Task: Open Card CrossFit Review in Board Business Process Standardization to Workspace Enterprise Resource Planning Software and add a team member Softage.1@softage.net, a label Yellow, a checklist Financial Planning, an attachment from your onedrive, a color Yellow and finally, add a card description 'Plan and execute company team-building conference with team-building games' and a comment 'This task presents an opportunity to demonstrate our creativity and innovation, exploring new ideas and approaches.'. Add a start date 'Jan 05, 1900' with a due date 'Jan 12, 1900'
Action: Mouse moved to (89, 337)
Screenshot: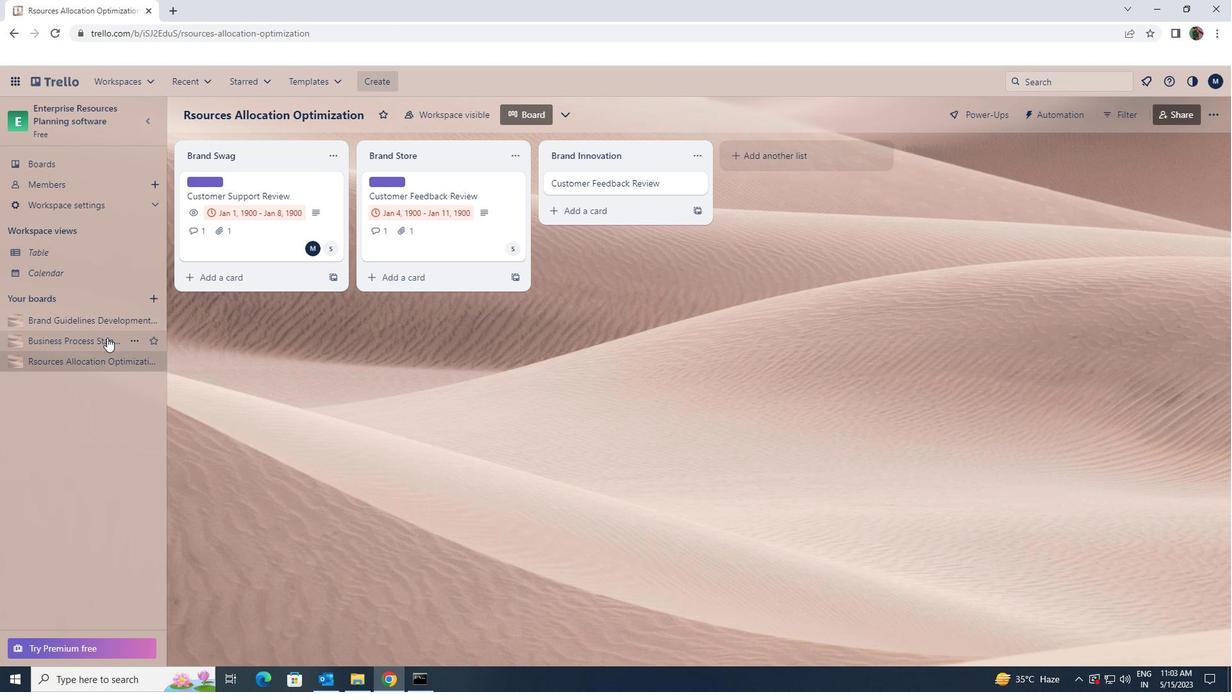 
Action: Mouse pressed left at (89, 337)
Screenshot: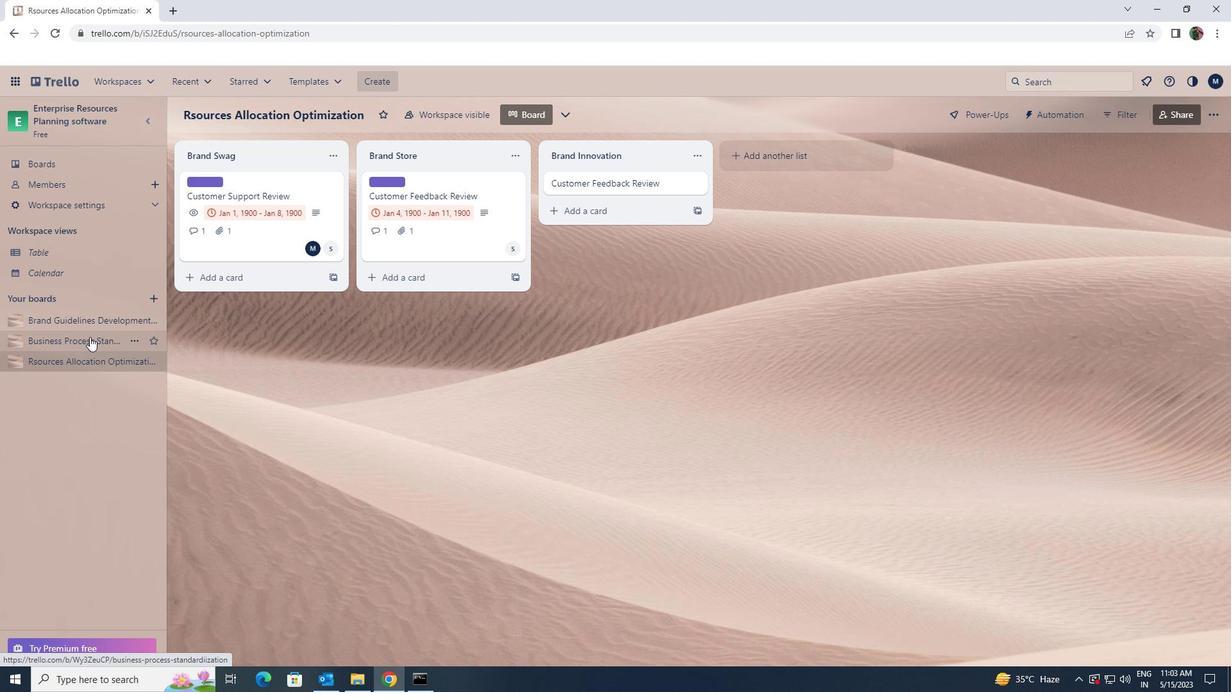 
Action: Mouse moved to (418, 189)
Screenshot: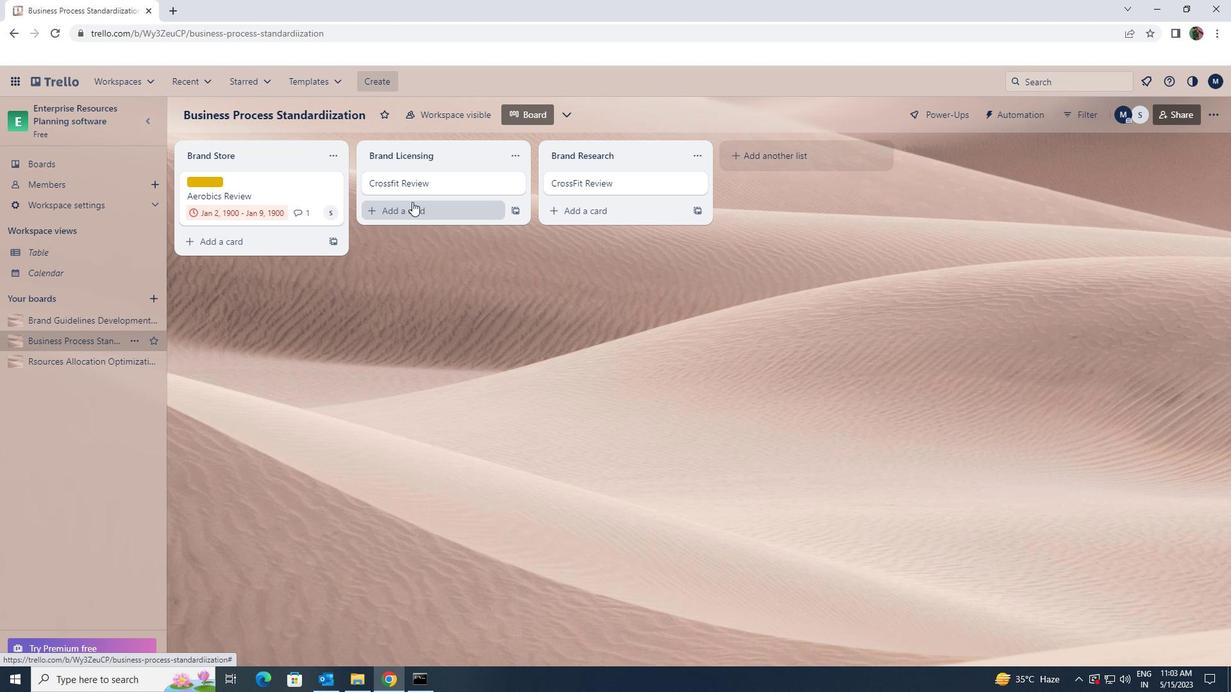 
Action: Mouse pressed left at (418, 189)
Screenshot: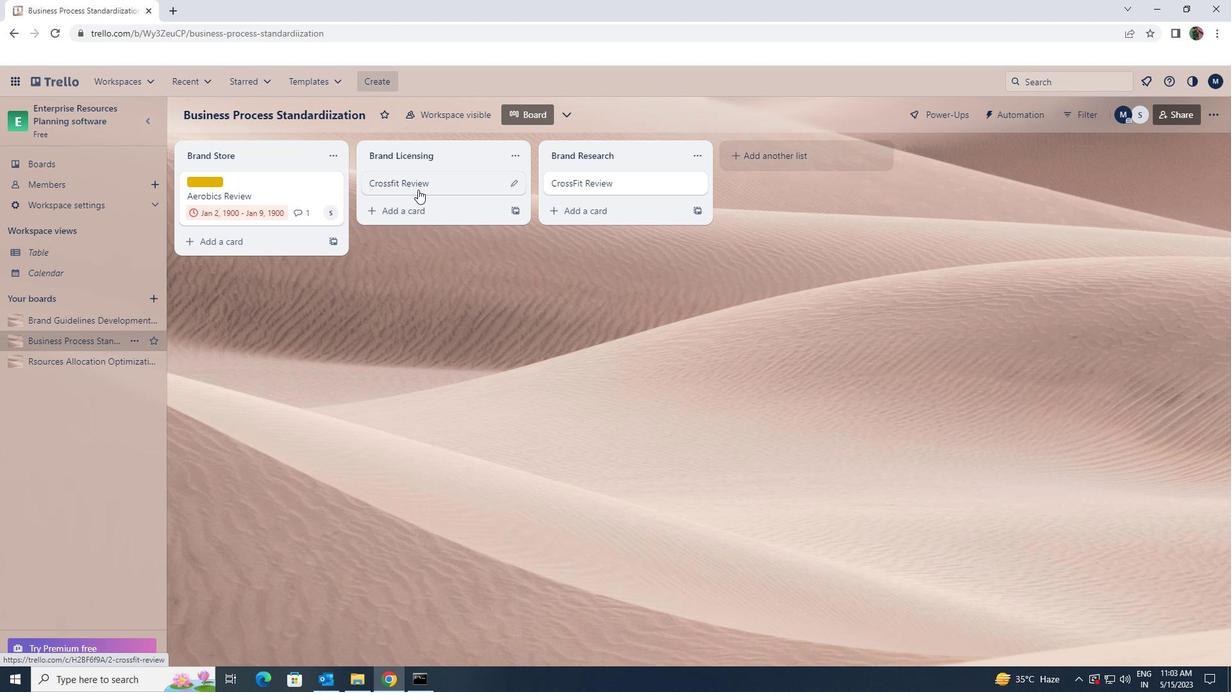 
Action: Mouse moved to (758, 183)
Screenshot: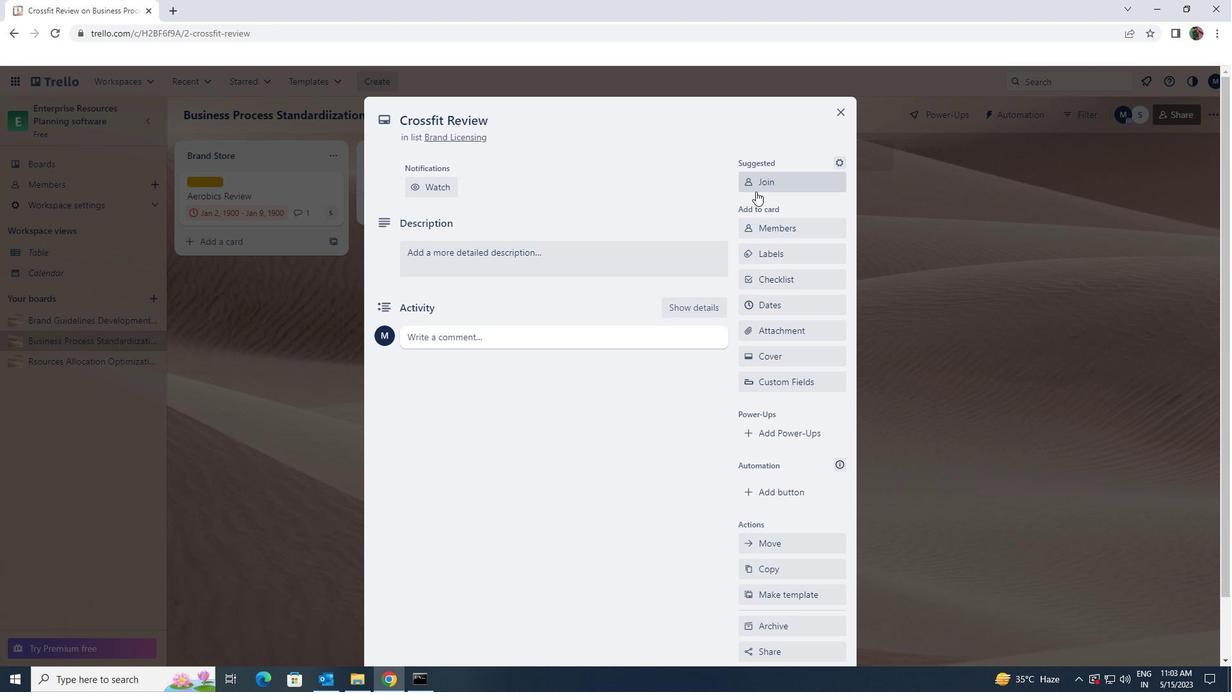 
Action: Mouse pressed left at (758, 183)
Screenshot: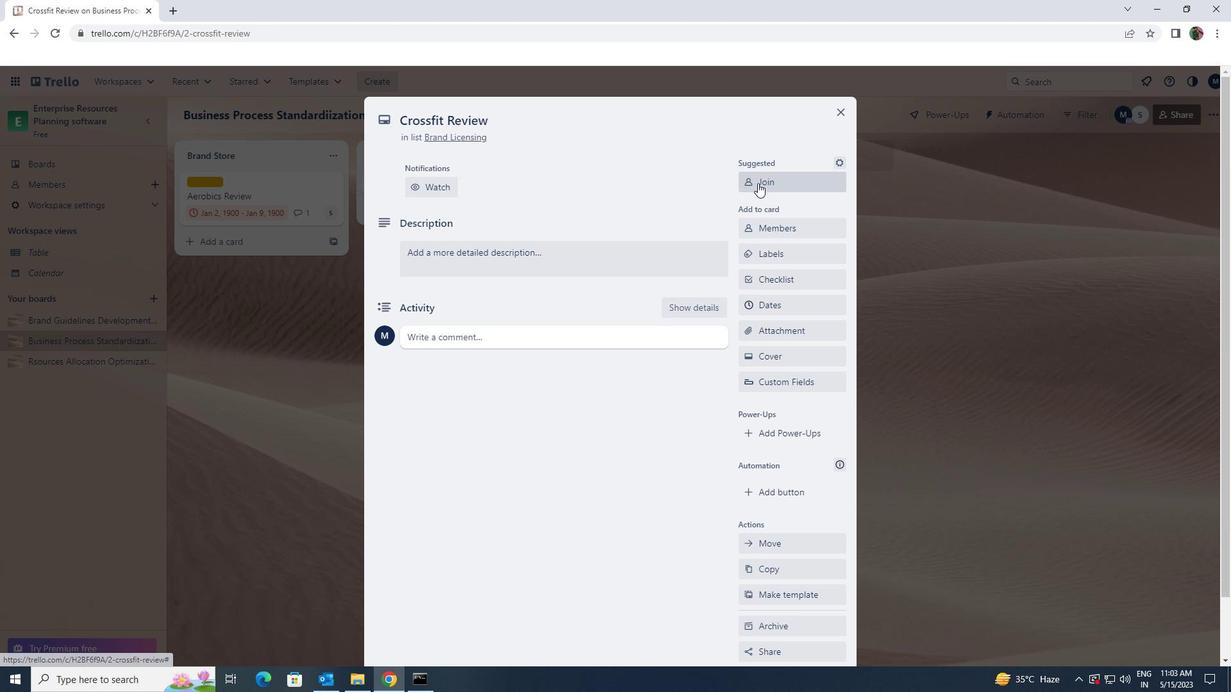 
Action: Mouse pressed left at (758, 183)
Screenshot: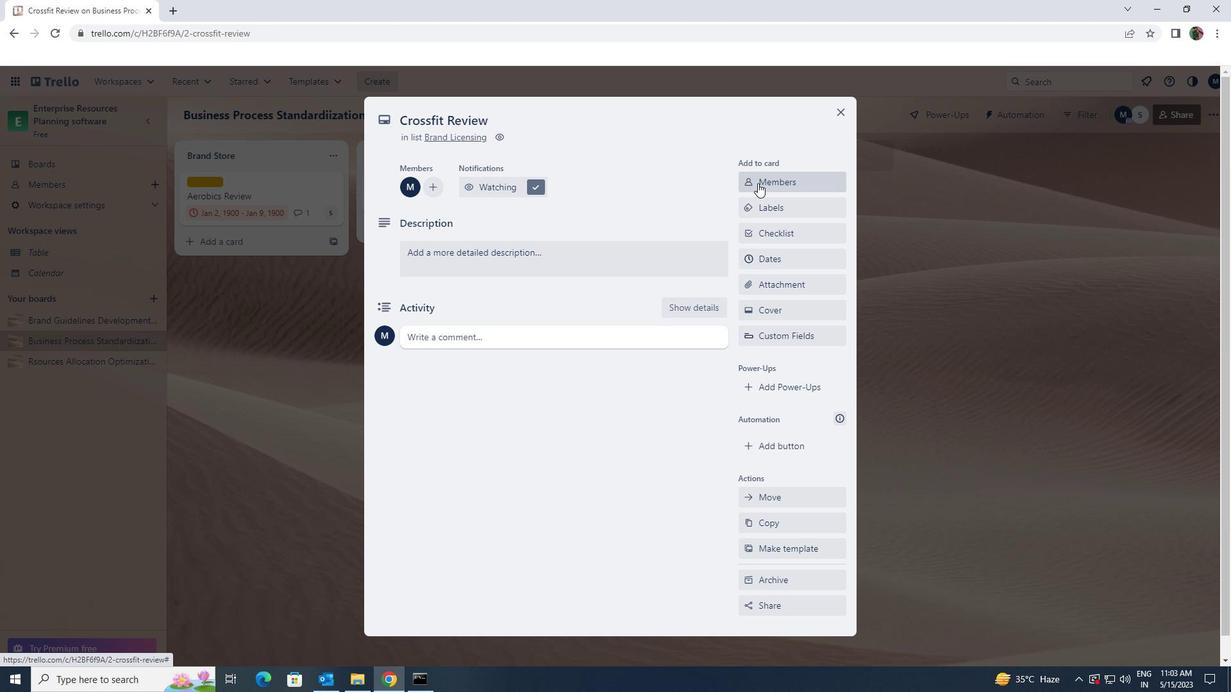 
Action: Key pressed softage.
Screenshot: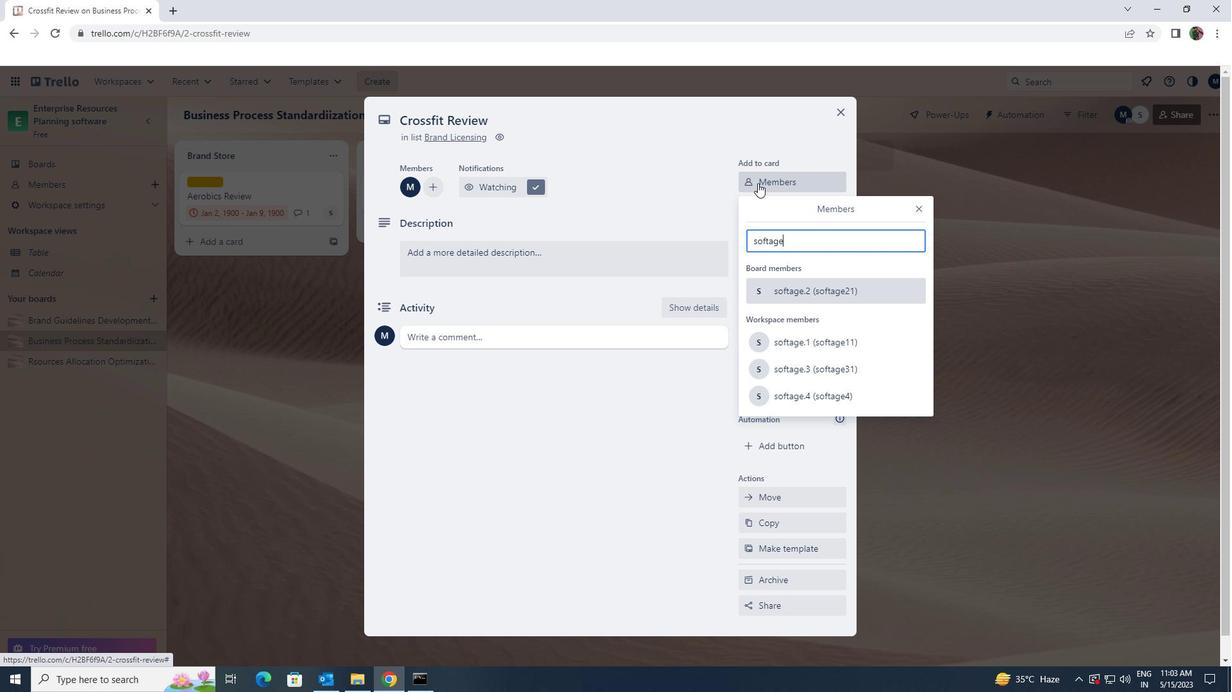 
Action: Mouse moved to (758, 182)
Screenshot: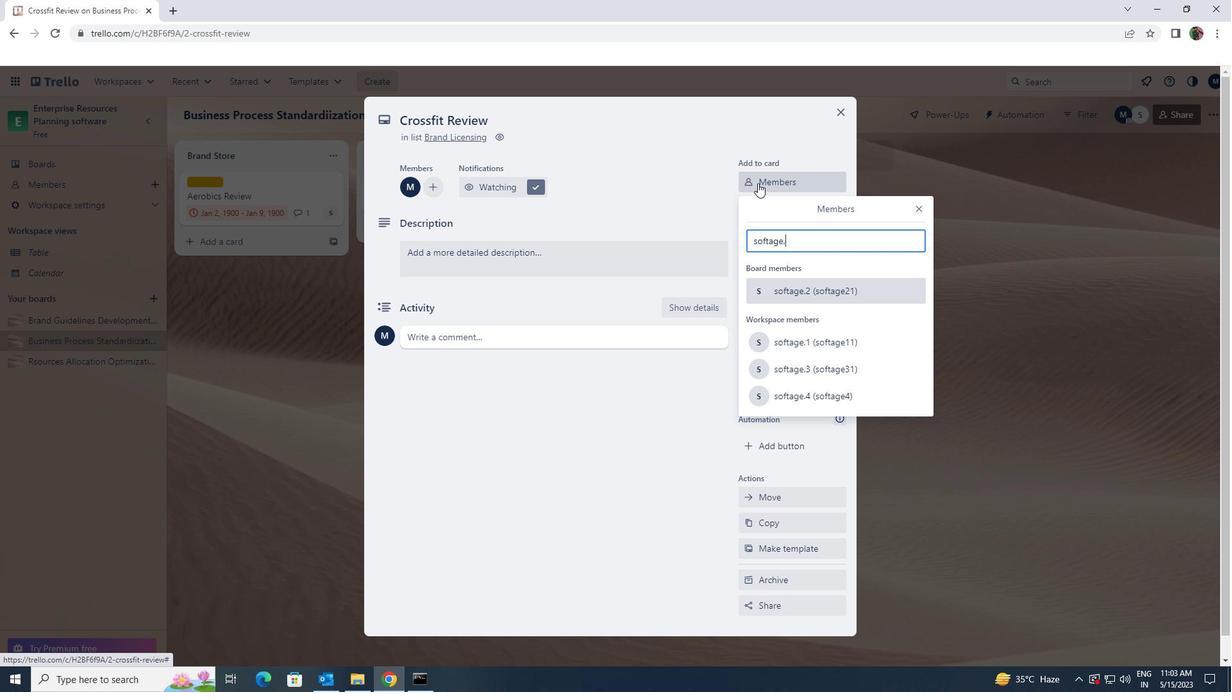 
Action: Key pressed 1<Key.shift>@SOFTAGE.NET
Screenshot: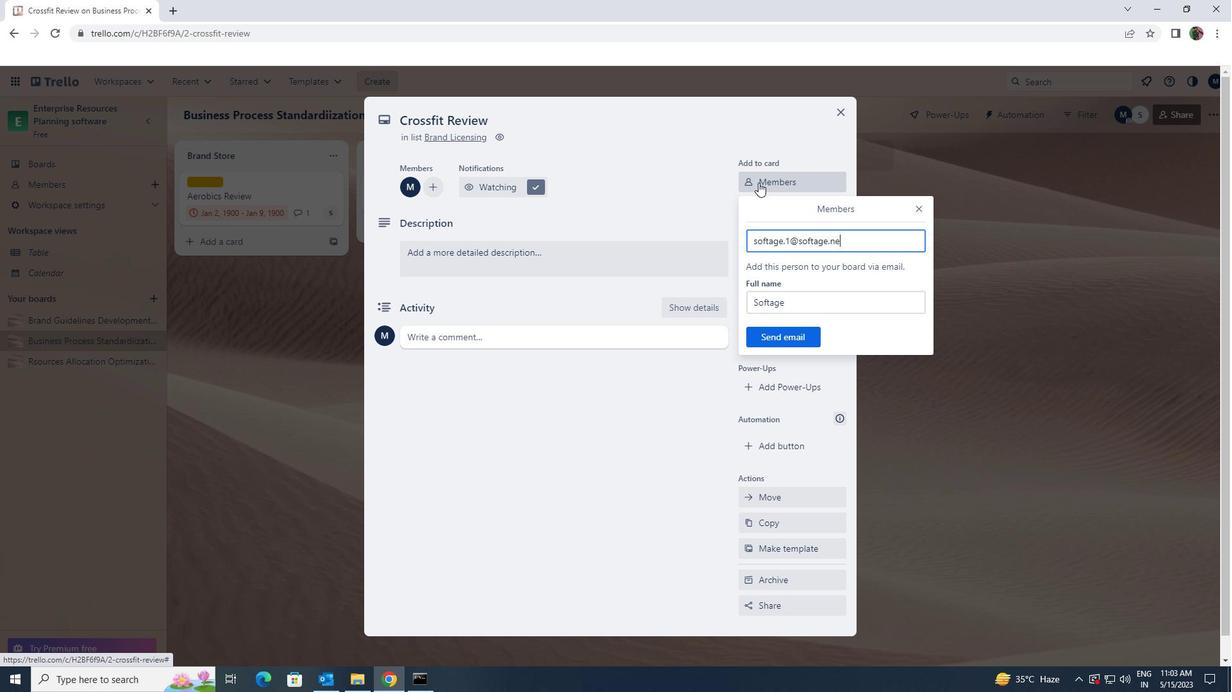 
Action: Mouse moved to (783, 341)
Screenshot: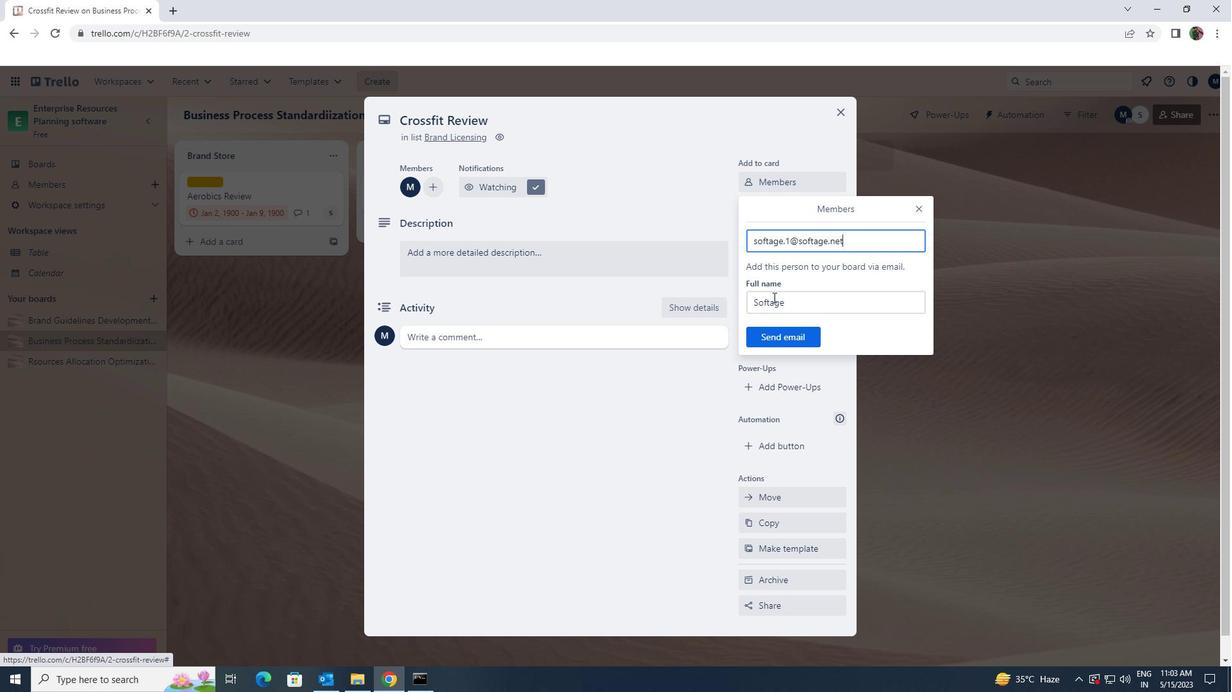 
Action: Mouse pressed left at (783, 341)
Screenshot: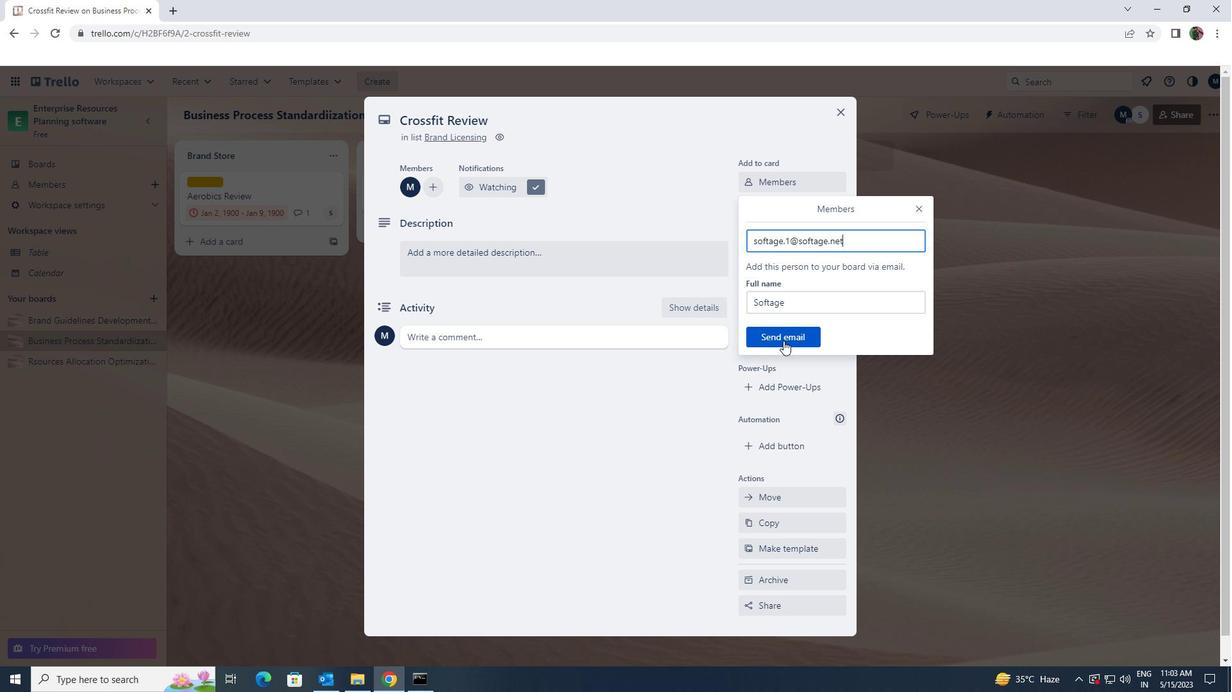 
Action: Mouse moved to (769, 213)
Screenshot: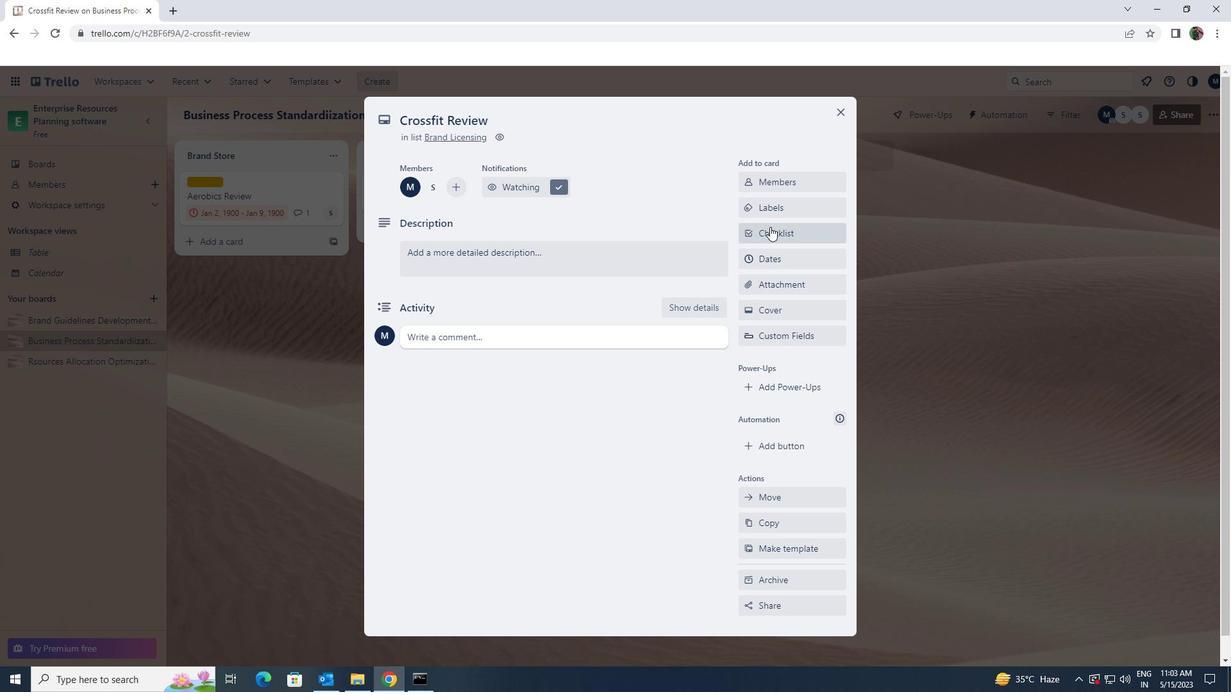 
Action: Mouse pressed left at (769, 213)
Screenshot: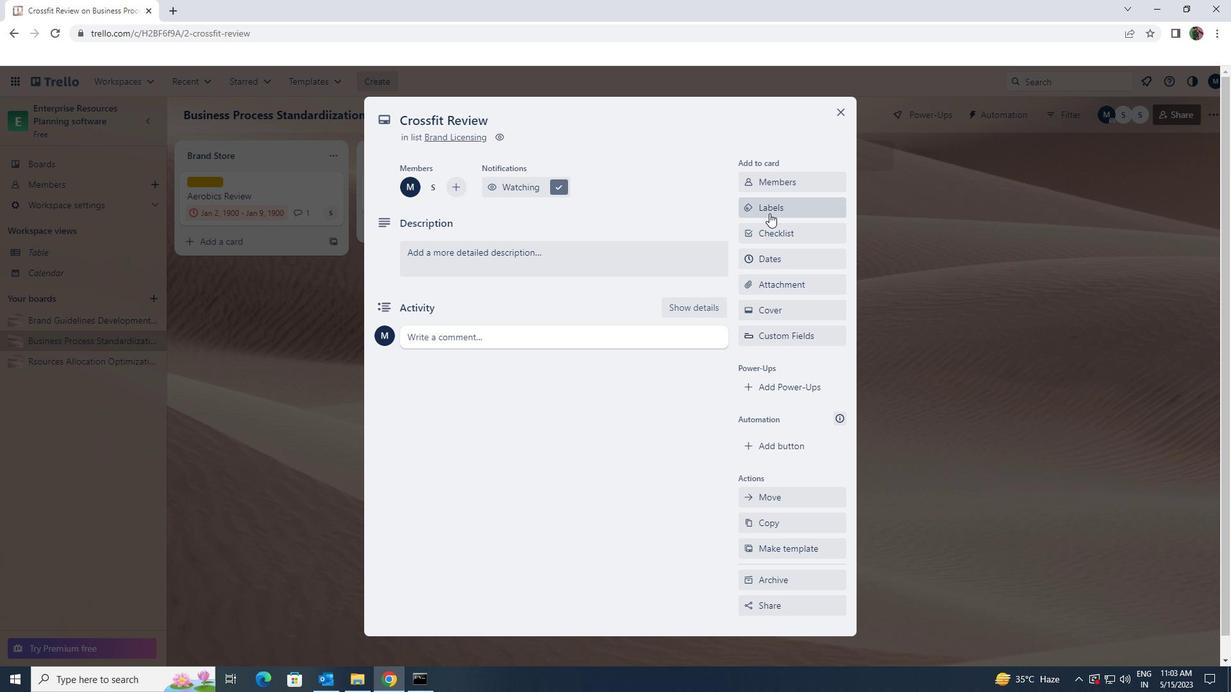 
Action: Mouse moved to (816, 458)
Screenshot: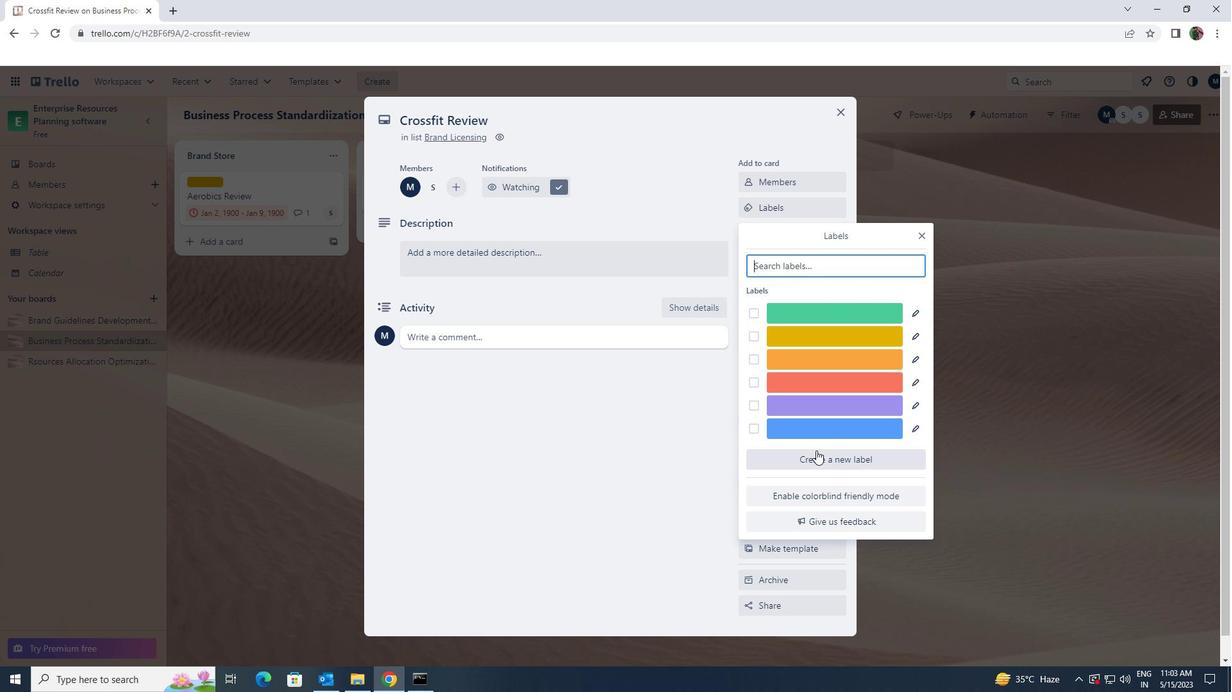 
Action: Mouse pressed left at (816, 458)
Screenshot: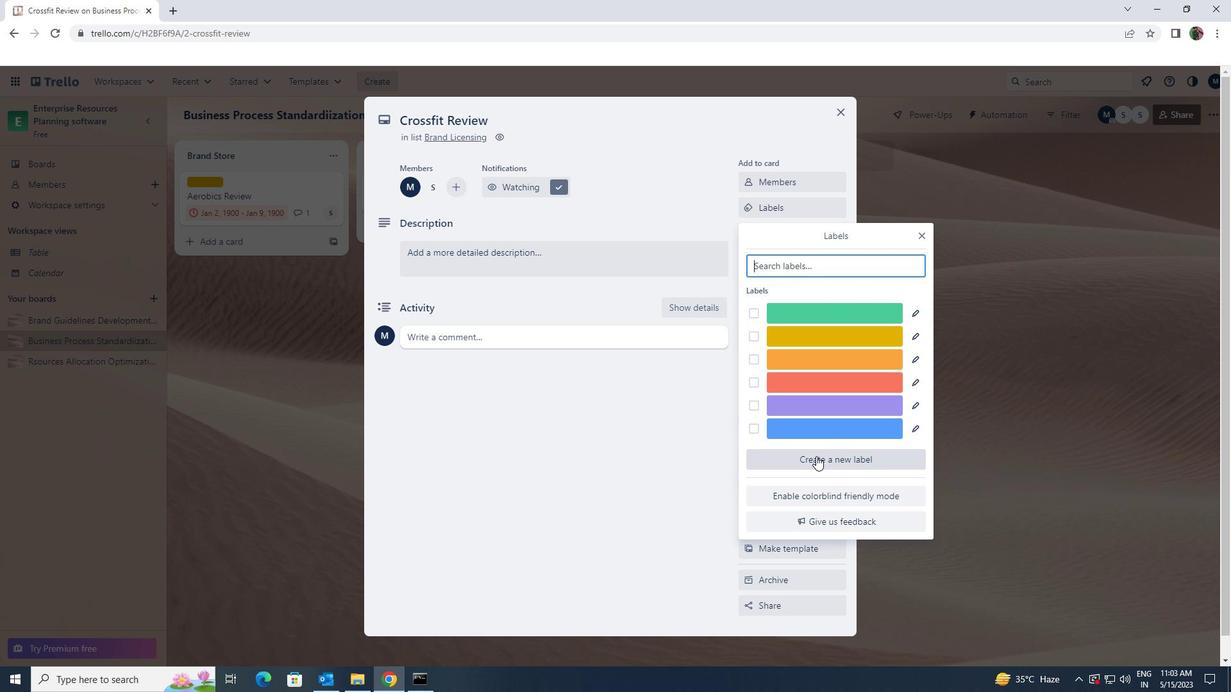 
Action: Mouse moved to (812, 418)
Screenshot: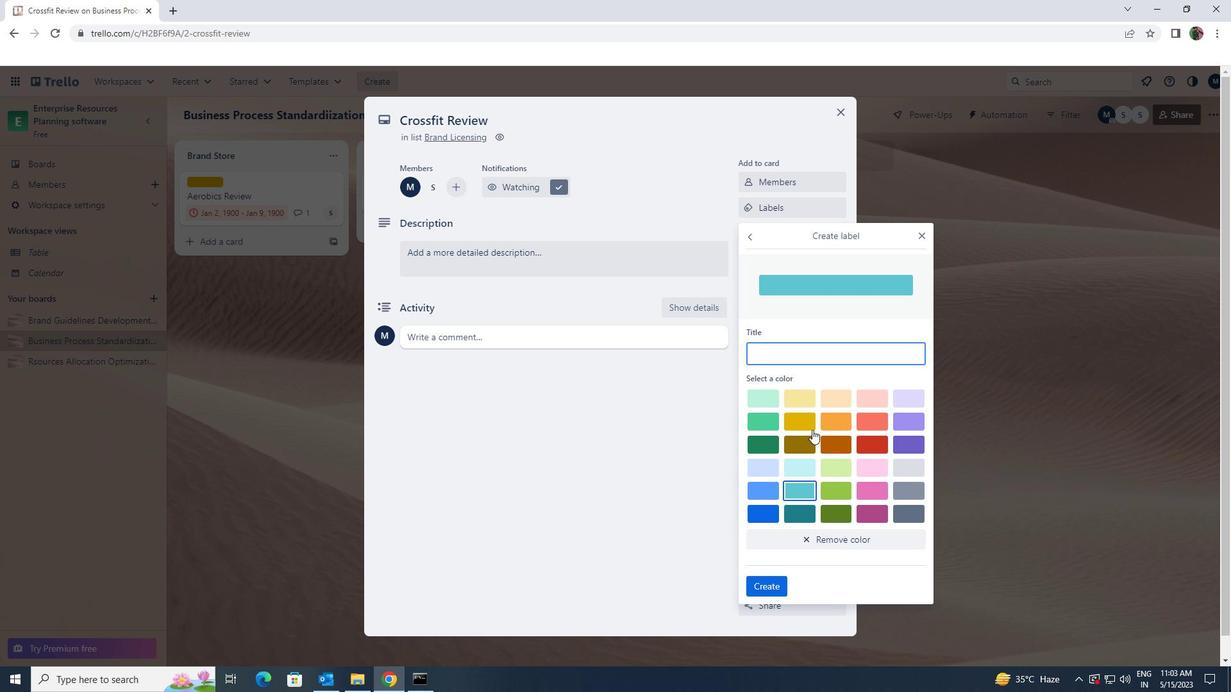 
Action: Mouse pressed left at (812, 418)
Screenshot: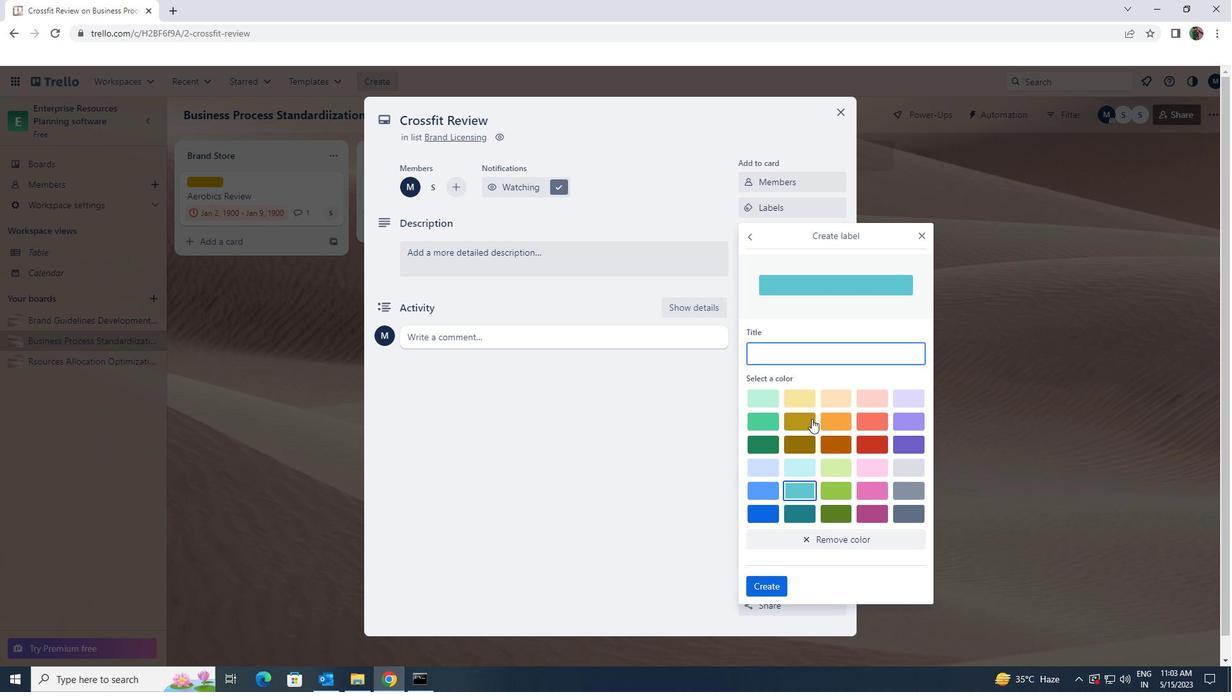 
Action: Mouse moved to (781, 586)
Screenshot: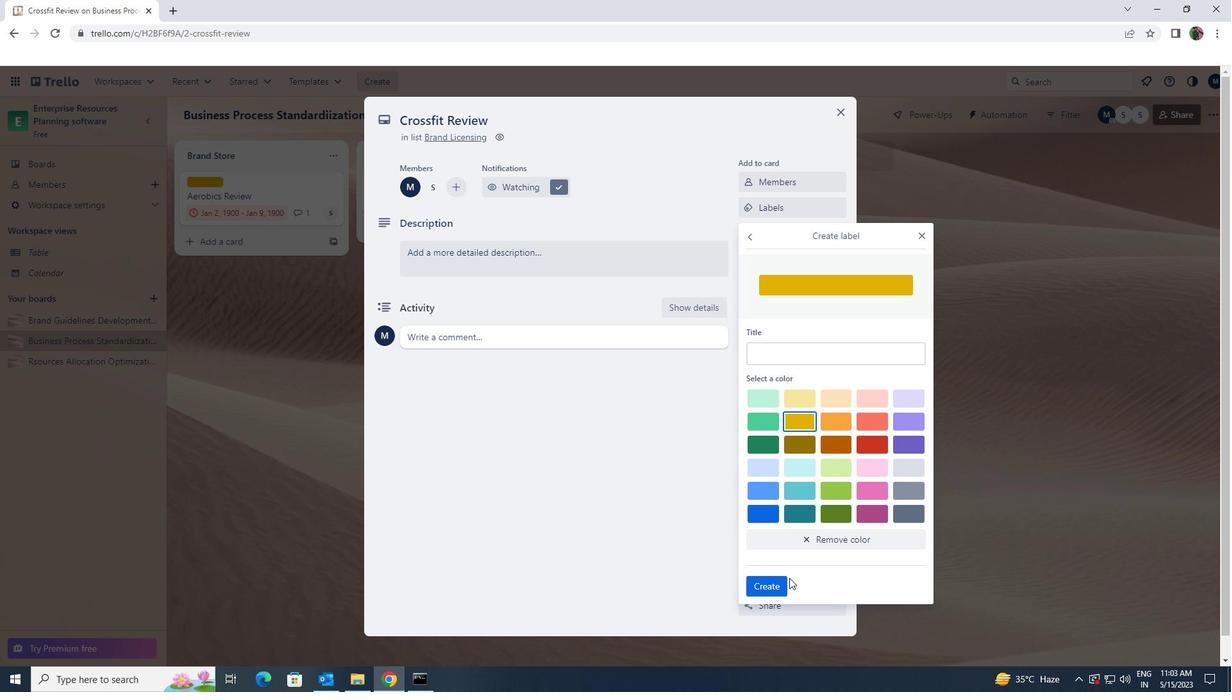 
Action: Mouse pressed left at (781, 586)
Screenshot: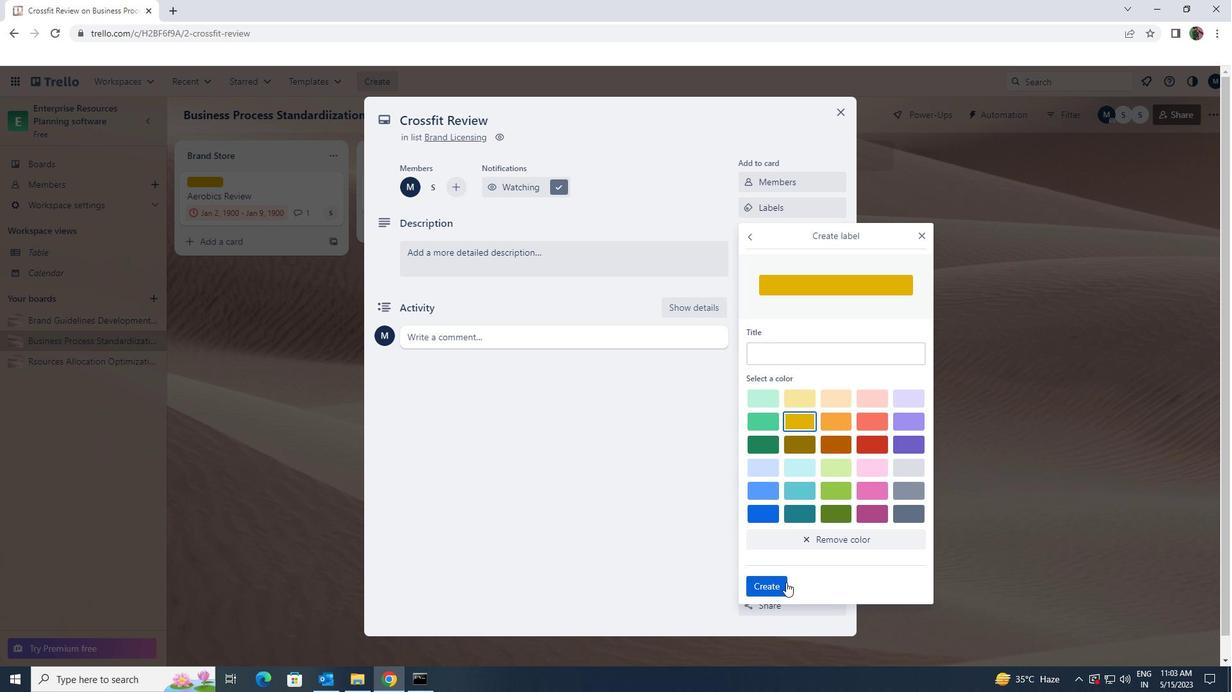 
Action: Mouse moved to (922, 234)
Screenshot: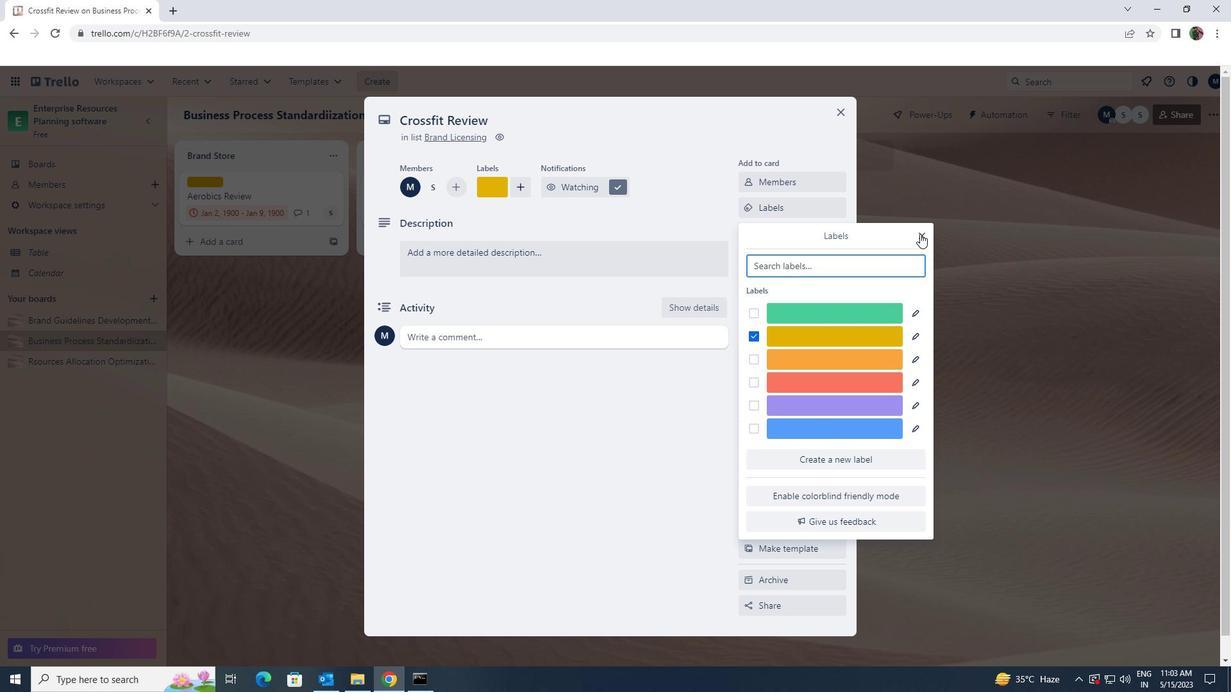 
Action: Mouse pressed left at (922, 234)
Screenshot: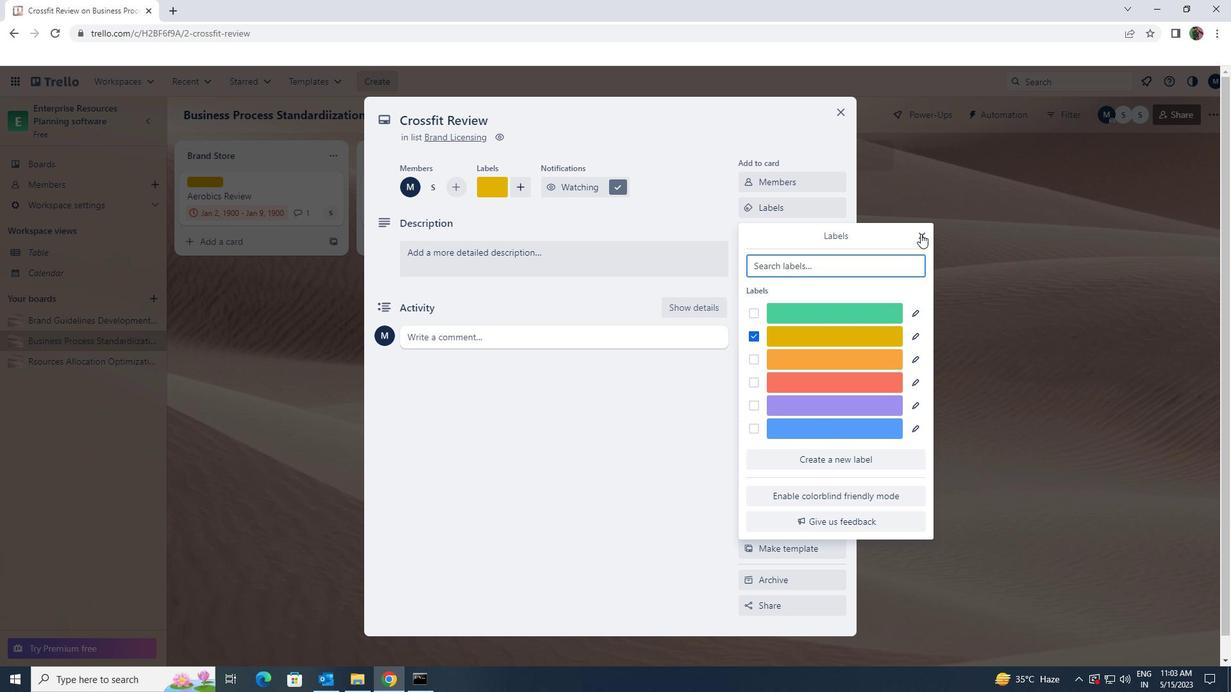 
Action: Mouse moved to (819, 235)
Screenshot: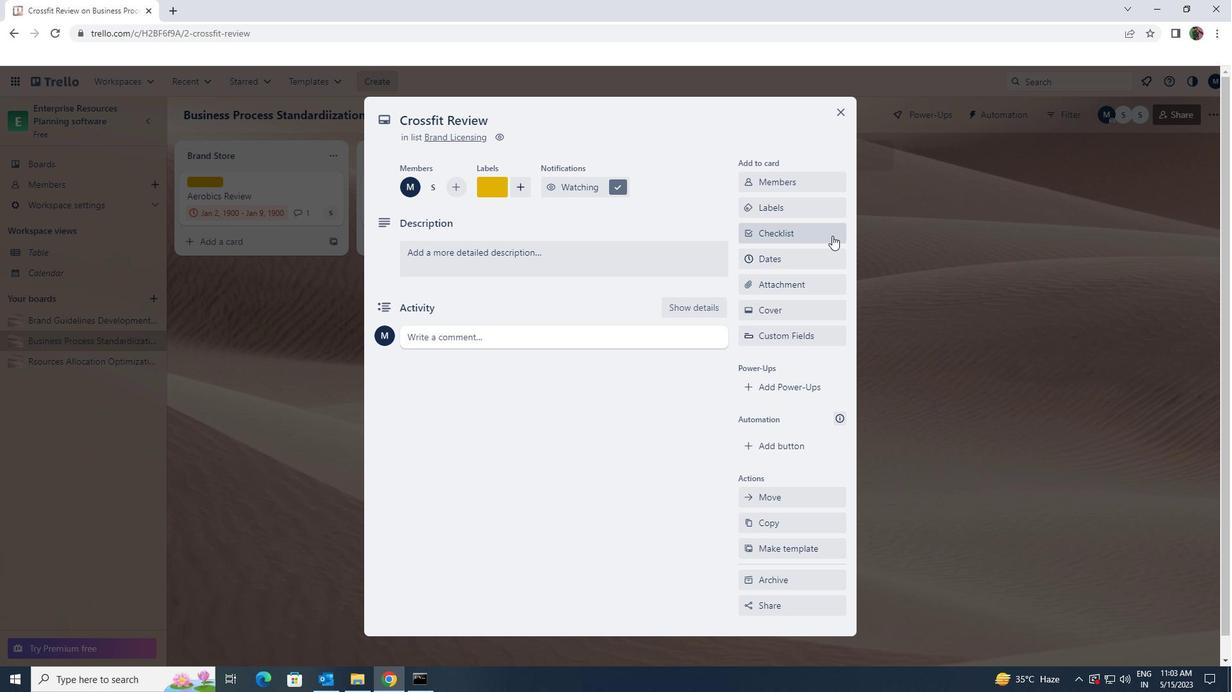 
Action: Mouse pressed left at (819, 235)
Screenshot: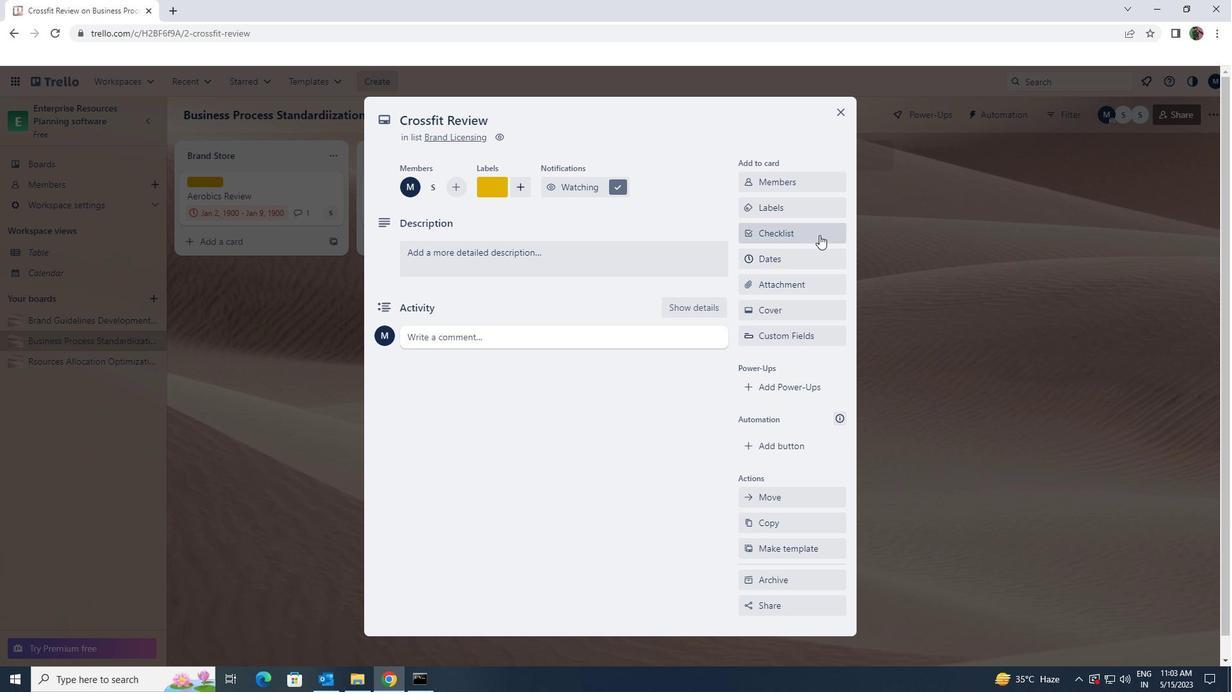 
Action: Key pressed <Key.shift>FINANCIAL<Key.space><Key.shift>PLANNING
Screenshot: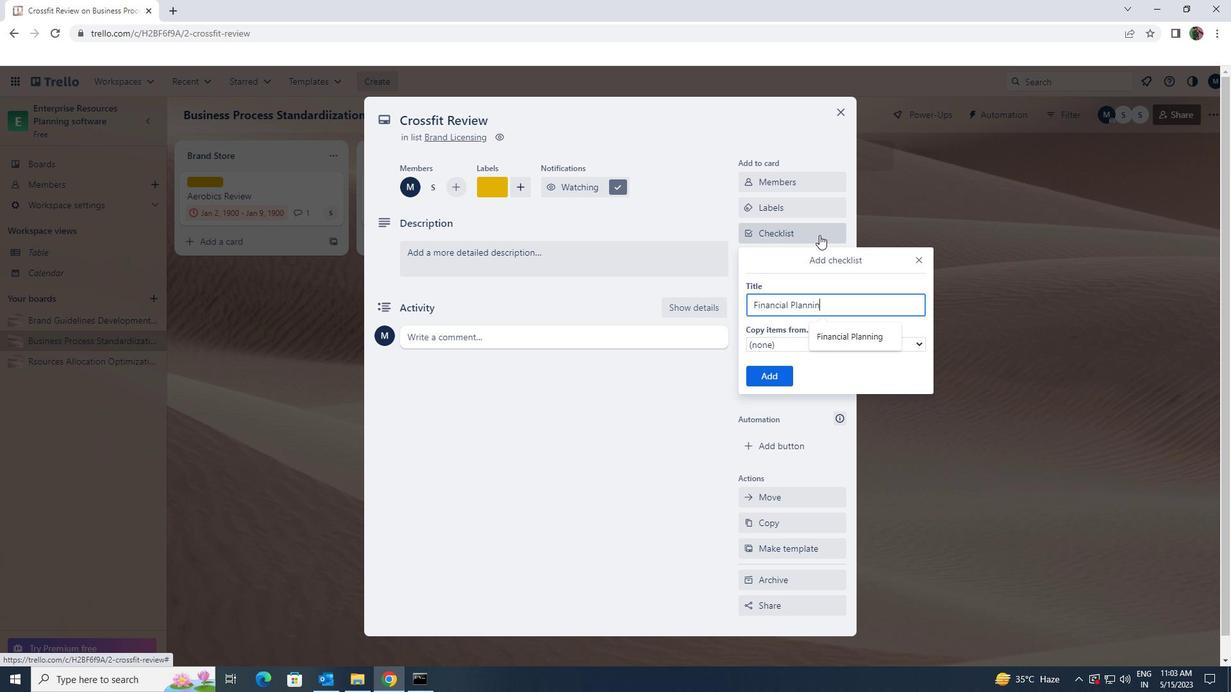
Action: Mouse moved to (774, 379)
Screenshot: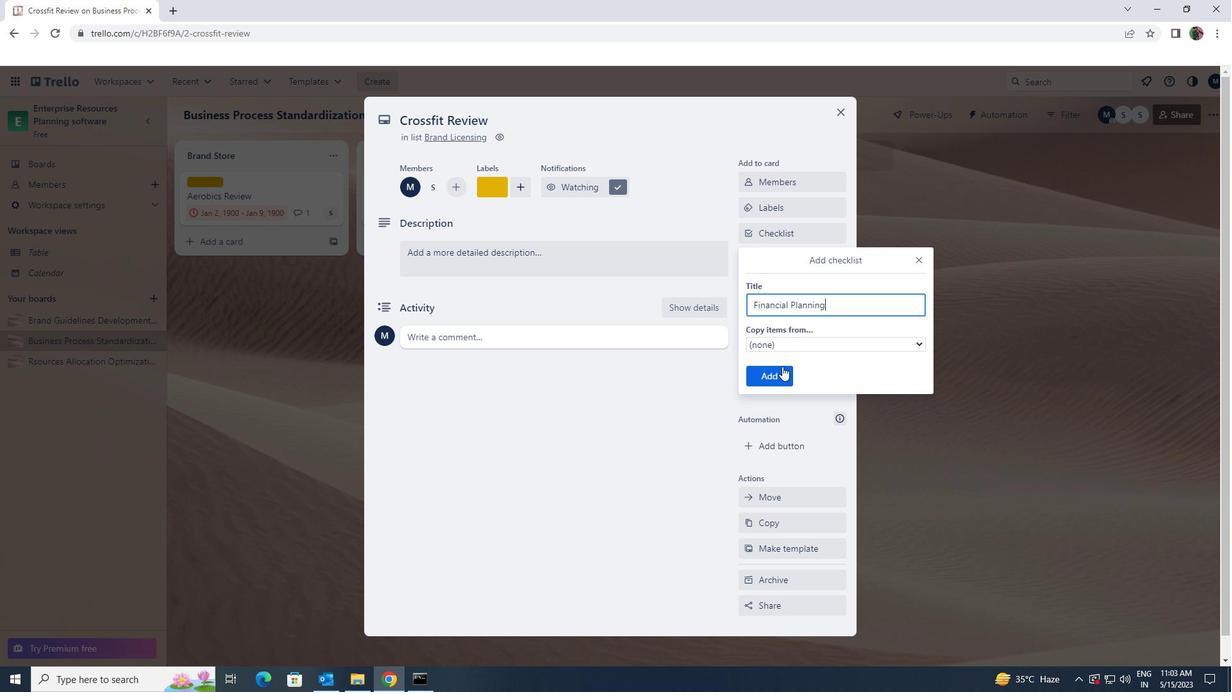 
Action: Mouse pressed left at (774, 379)
Screenshot: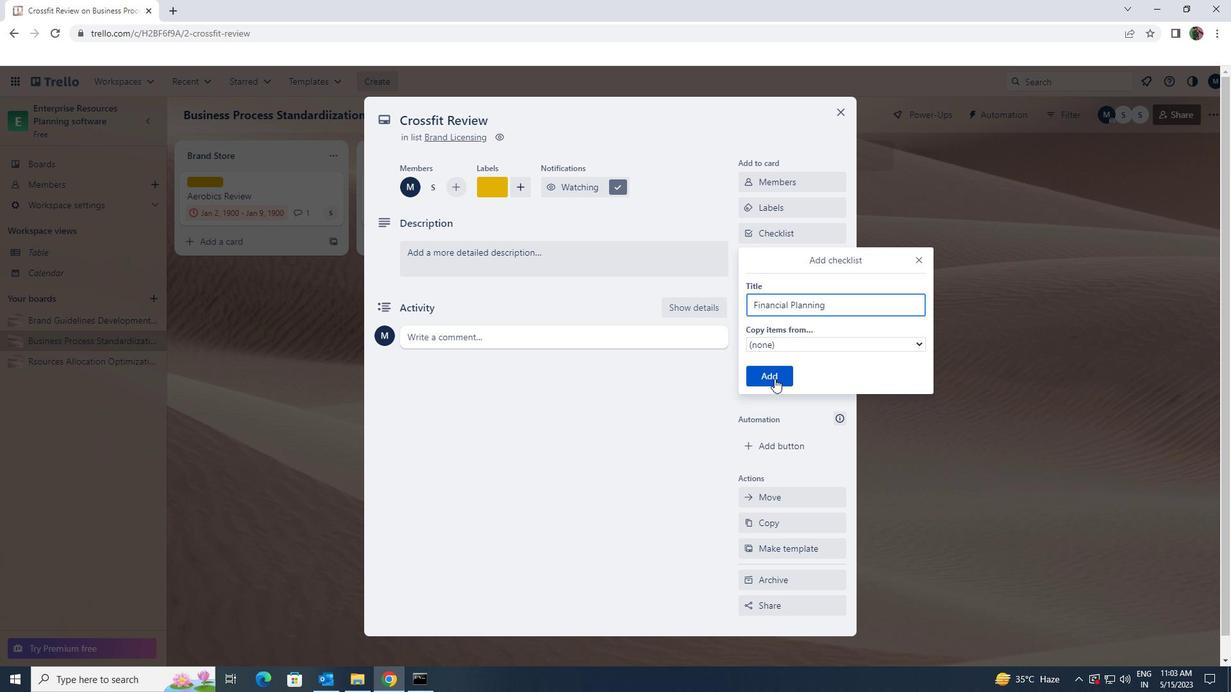 
Action: Mouse moved to (806, 291)
Screenshot: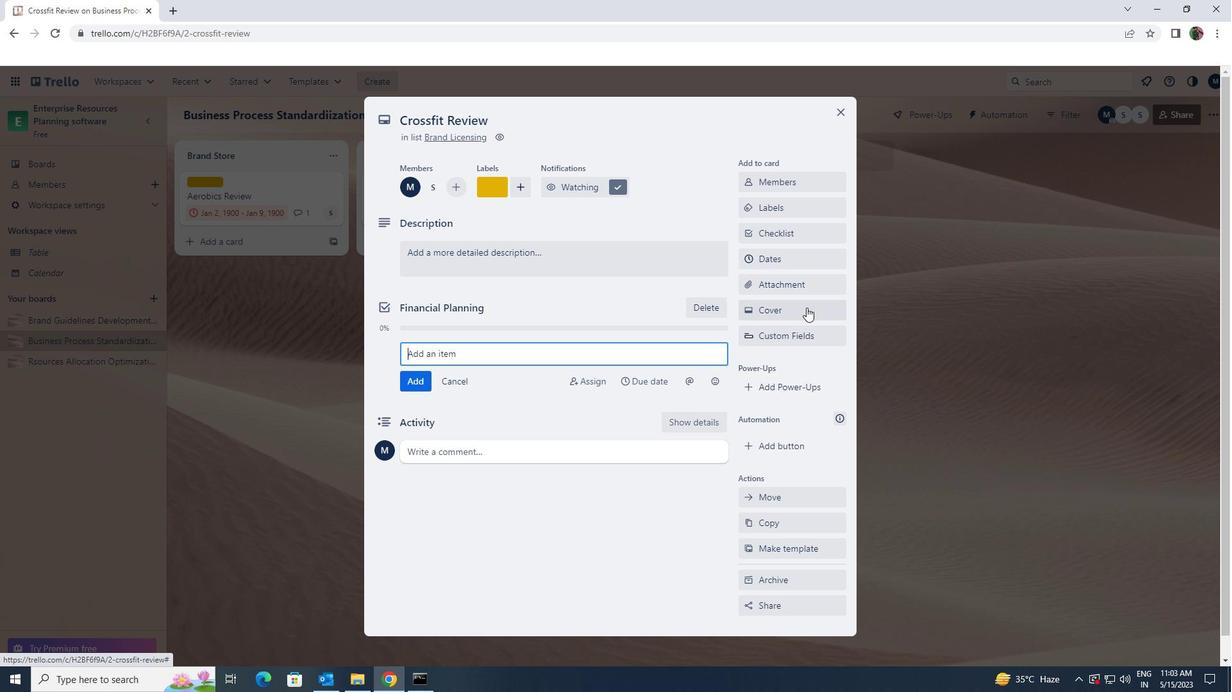
Action: Mouse pressed left at (806, 291)
Screenshot: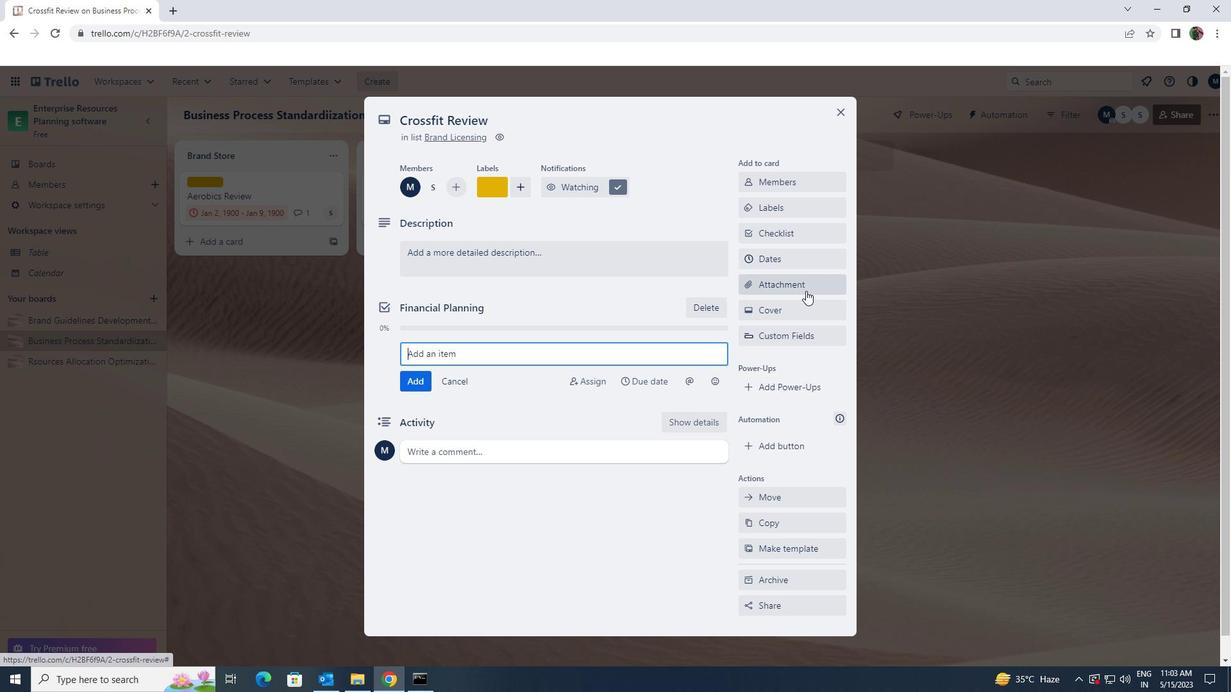 
Action: Mouse moved to (778, 375)
Screenshot: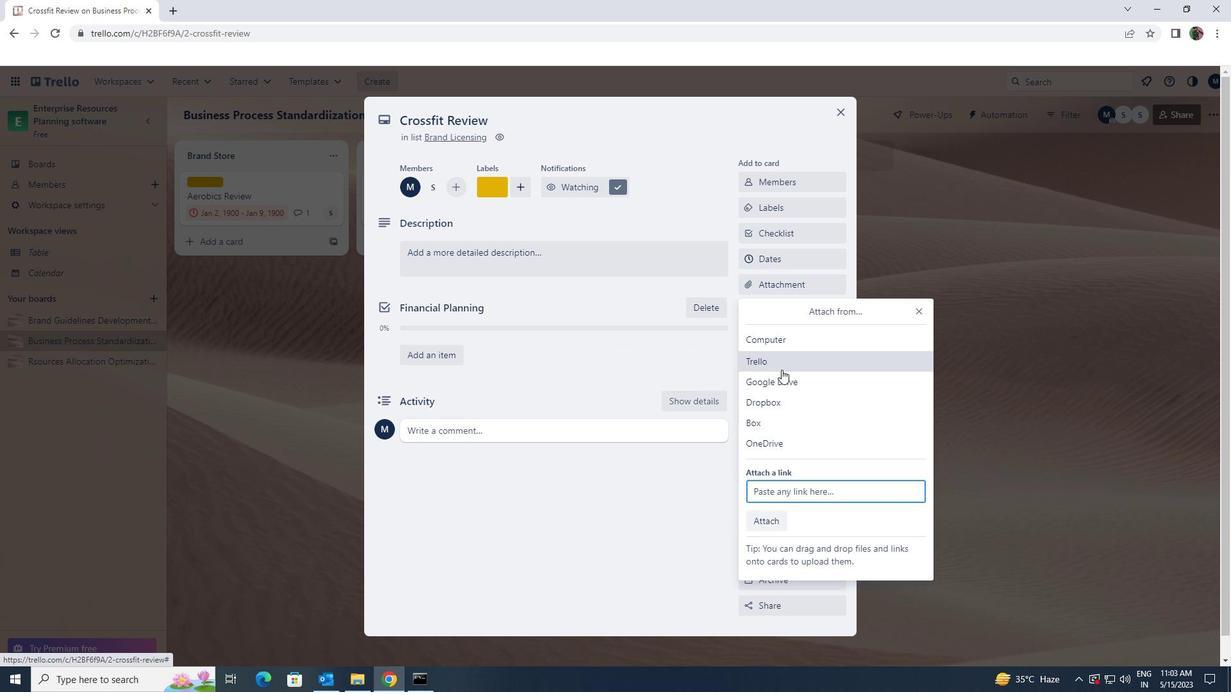 
Action: Mouse pressed left at (778, 375)
Screenshot: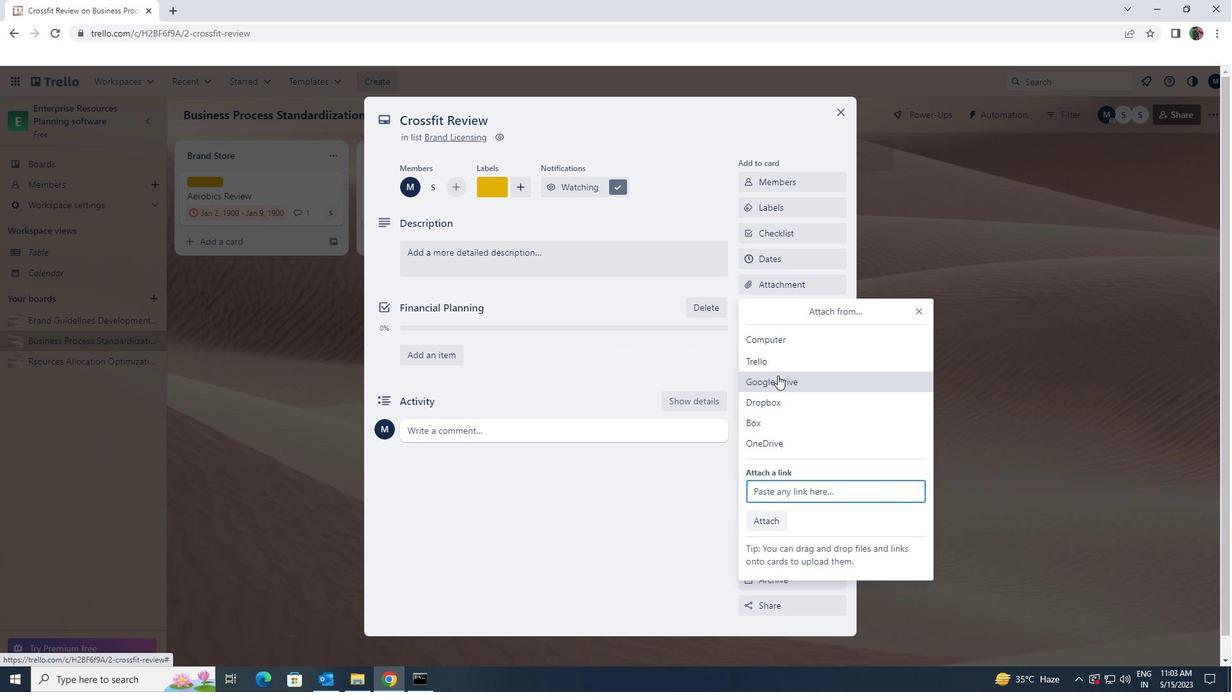 
Action: Mouse moved to (628, 472)
Screenshot: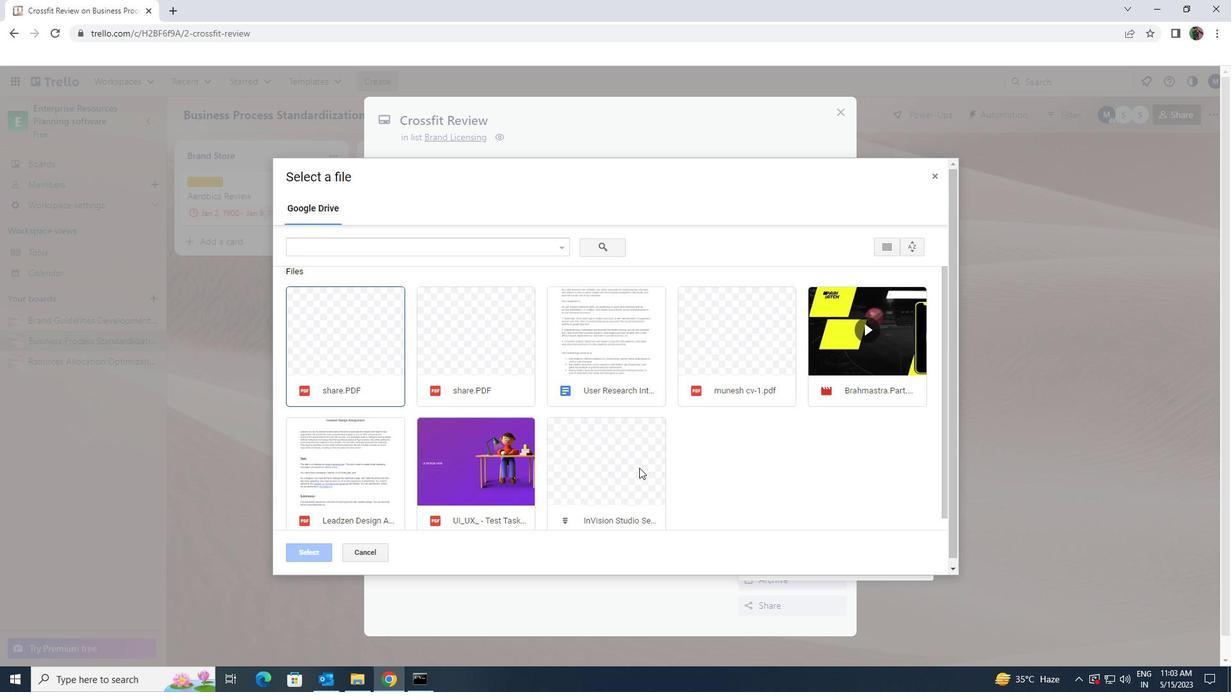
Action: Mouse pressed left at (628, 472)
Screenshot: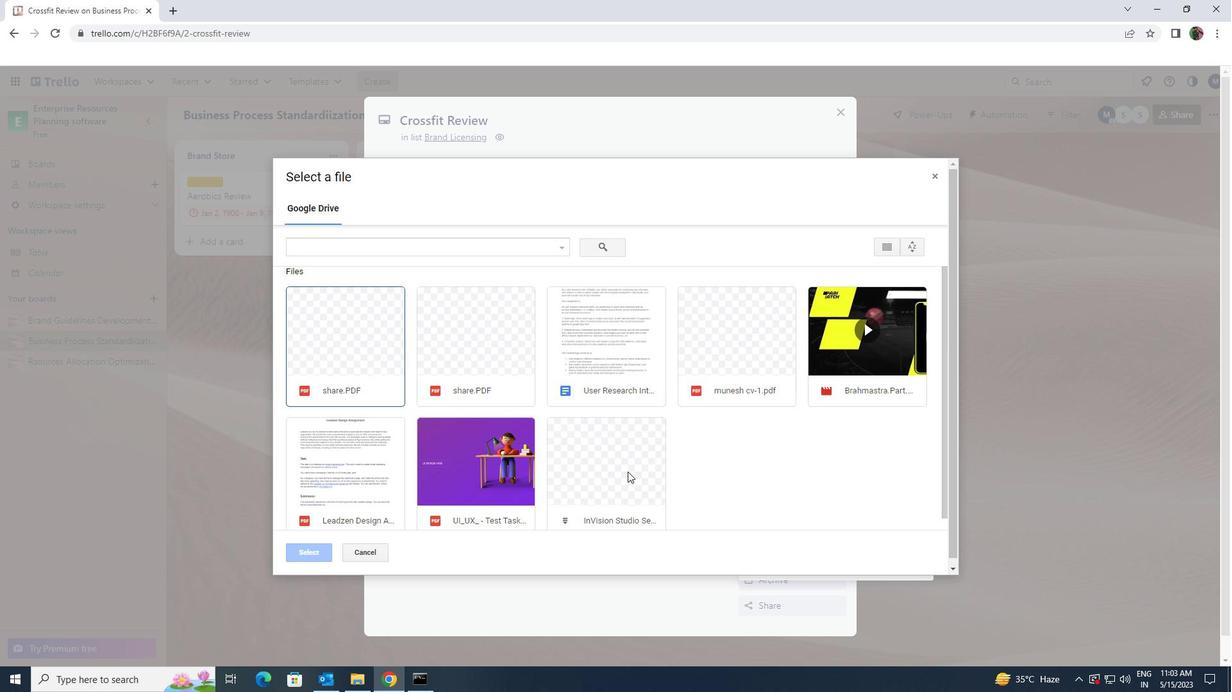 
Action: Mouse moved to (321, 556)
Screenshot: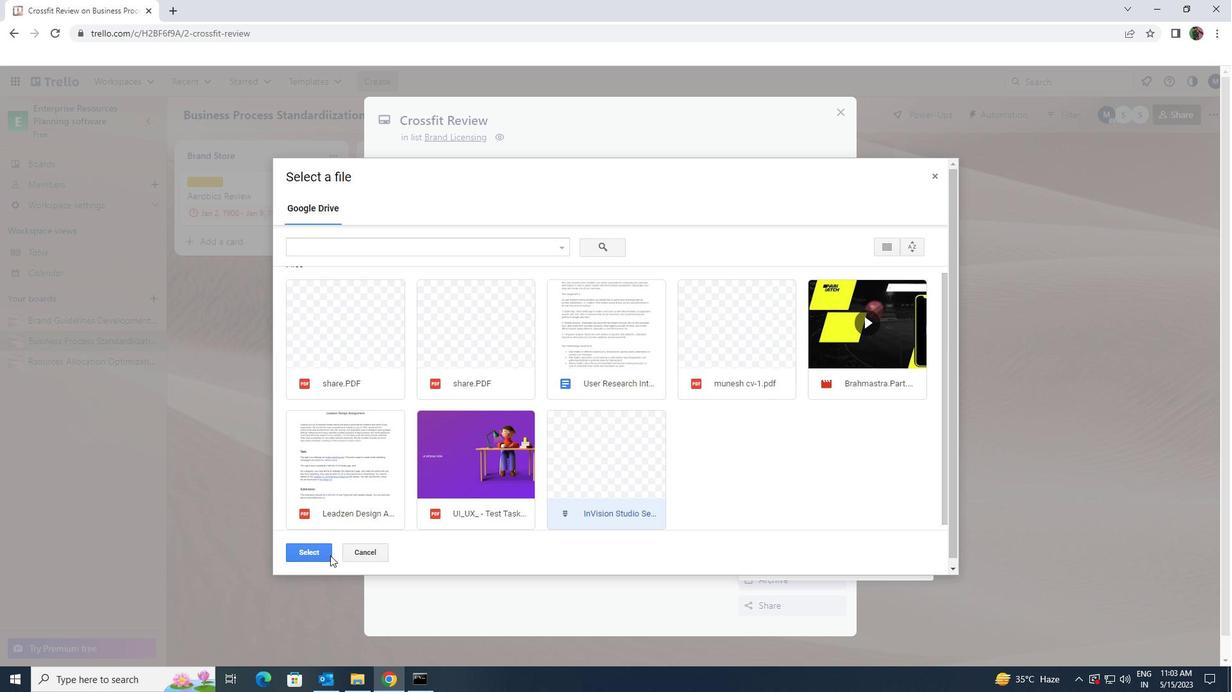 
Action: Mouse pressed left at (321, 556)
Screenshot: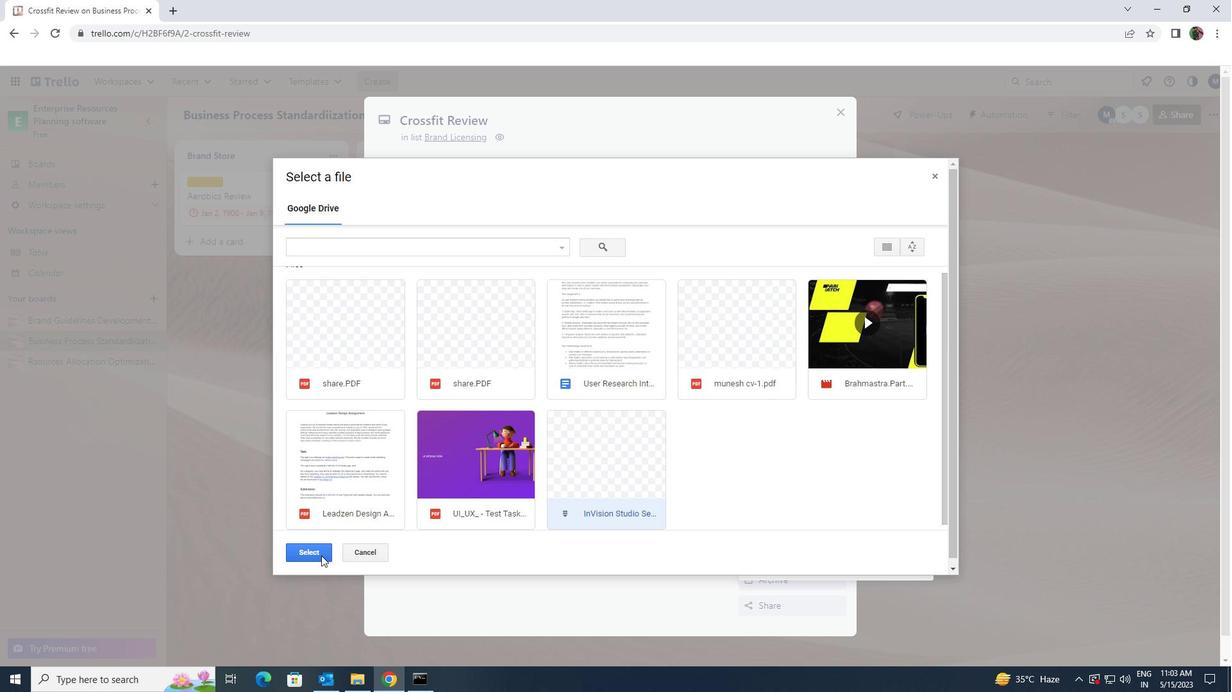 
Action: Mouse moved to (509, 270)
Screenshot: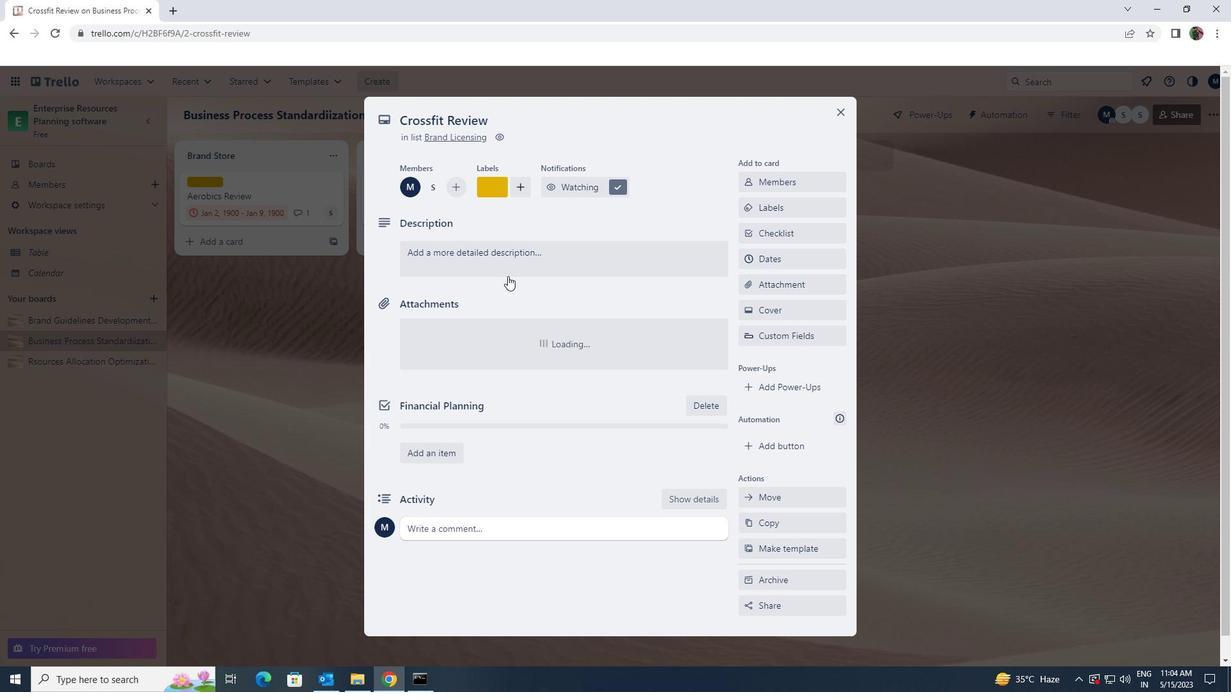 
Action: Mouse pressed left at (509, 270)
Screenshot: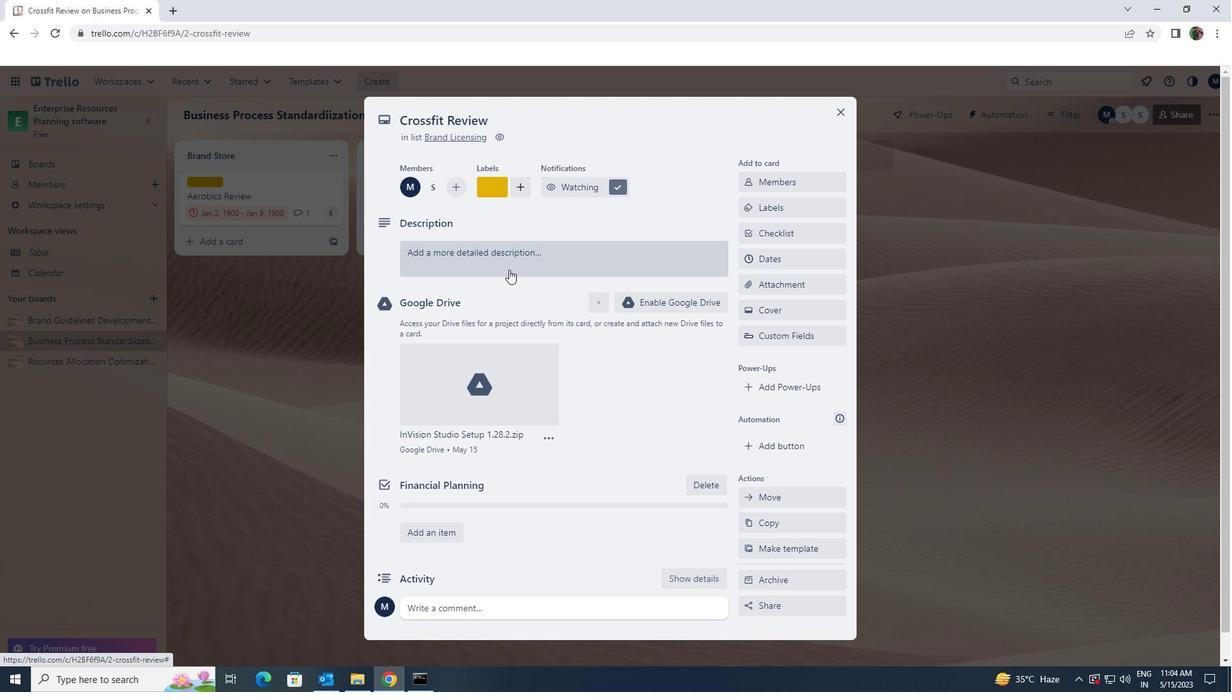 
Action: Key pressed <Key.shift>PLAN<Key.space>AND<Key.space>EXECUTE<Key.space><Key.shift>COMPANU<Key.backspace>Y<Key.space><Key.shift>TEAM<Key.space>B<Key.shift>UIL<Key.backspace><Key.backspace><Key.backspace>UILDING<Key.space><Key.shift>CONFERENCE<Key.space><Key.shift><Key.shift><Key.shift><Key.shift><Key.shift><Key.shift><Key.shift><Key.shift><Key.shift><Key.shift><Key.shift><Key.shift><Key.shift><Key.shift><Key.shift><Key.shift><Key.shift><Key.shift><Key.shift><Key.shift><Key.shift><Key.shift><Key.shift><Key.shift><Key.shift><Key.shift><Key.shift>WITH<Key.space><Key.shift>TEAM<Key.space>BI<Key.backspace>UILDING<Key.space>GAMES
Screenshot: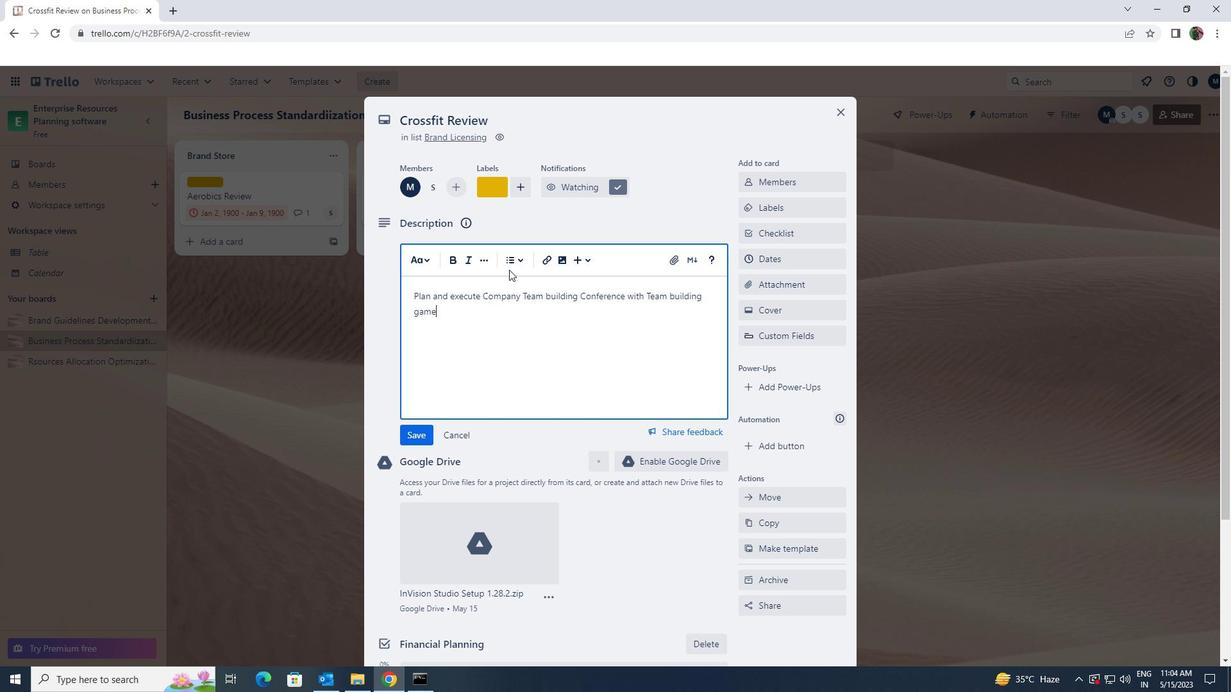 
Action: Mouse moved to (418, 440)
Screenshot: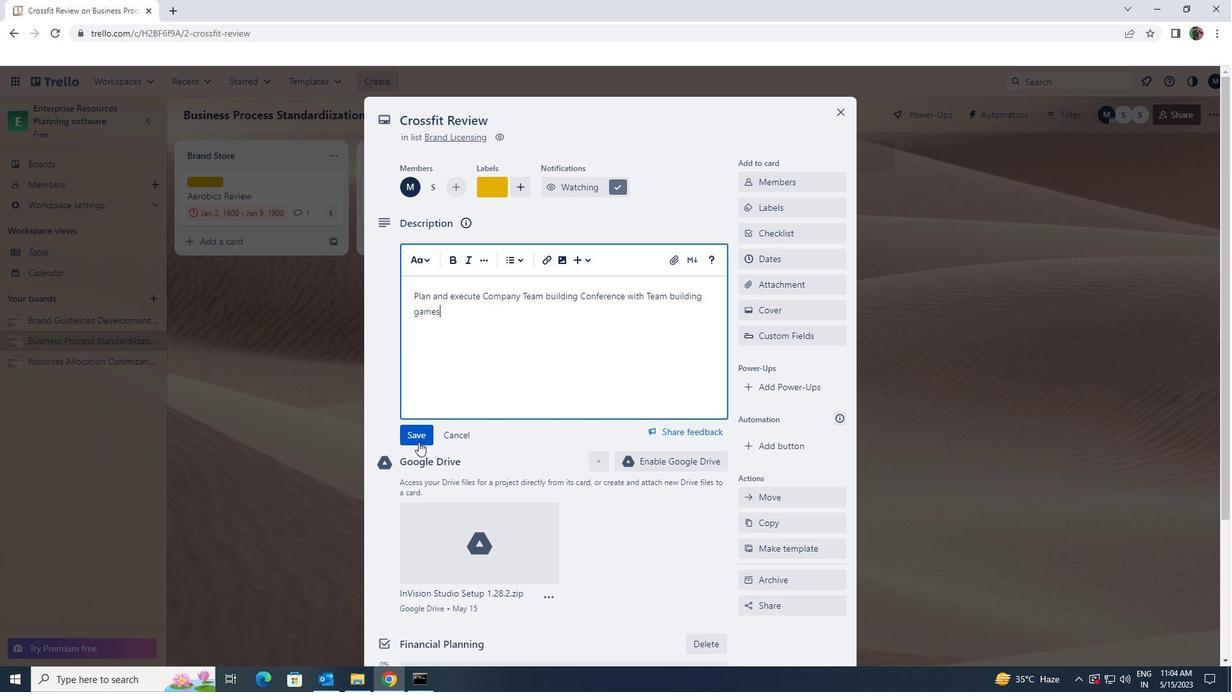 
Action: Mouse pressed left at (418, 440)
Screenshot: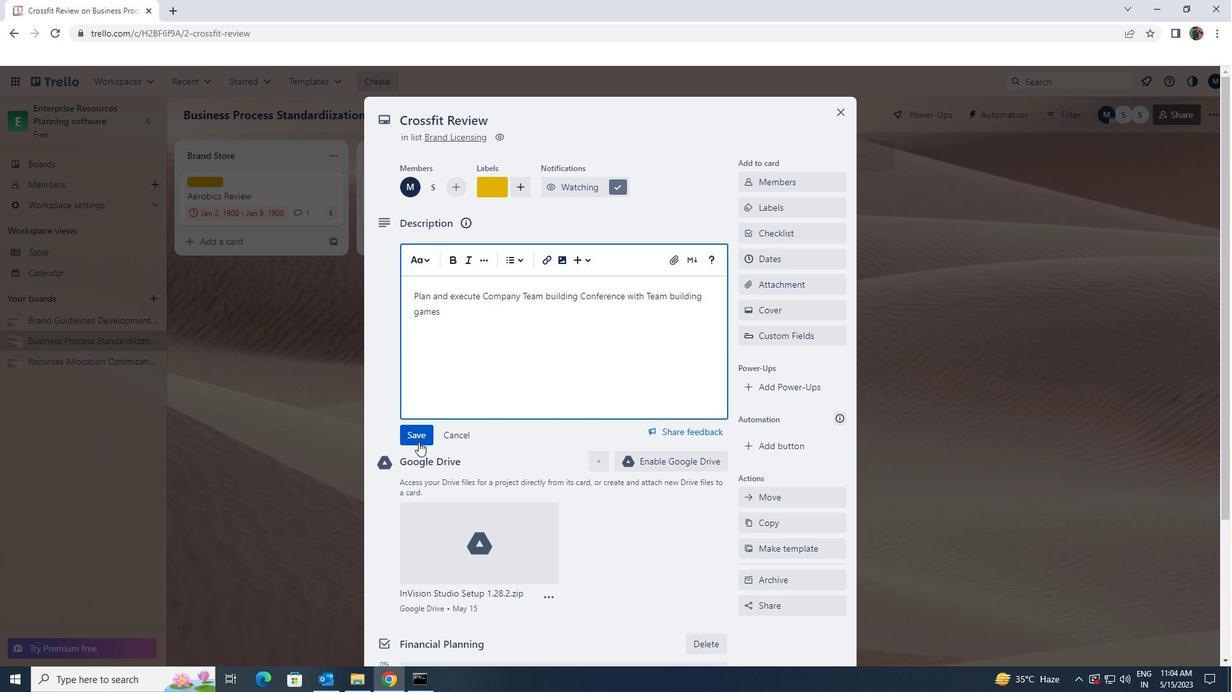 
Action: Mouse scrolled (418, 439) with delta (0, 0)
Screenshot: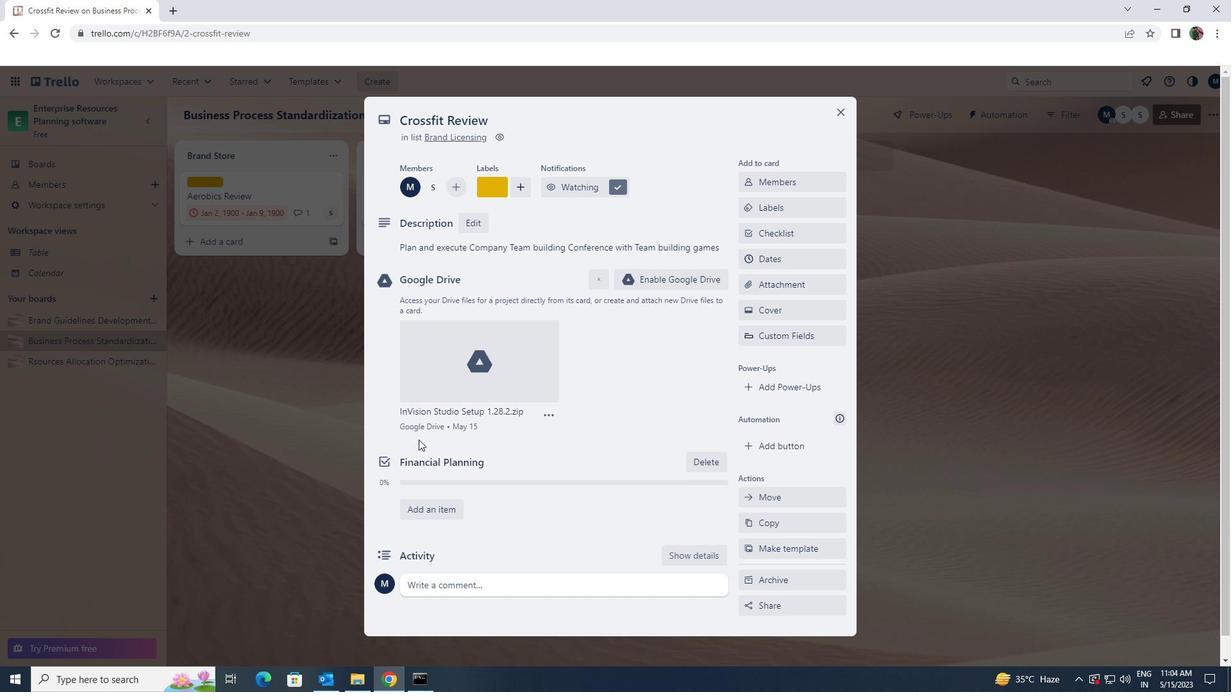 
Action: Mouse scrolled (418, 439) with delta (0, 0)
Screenshot: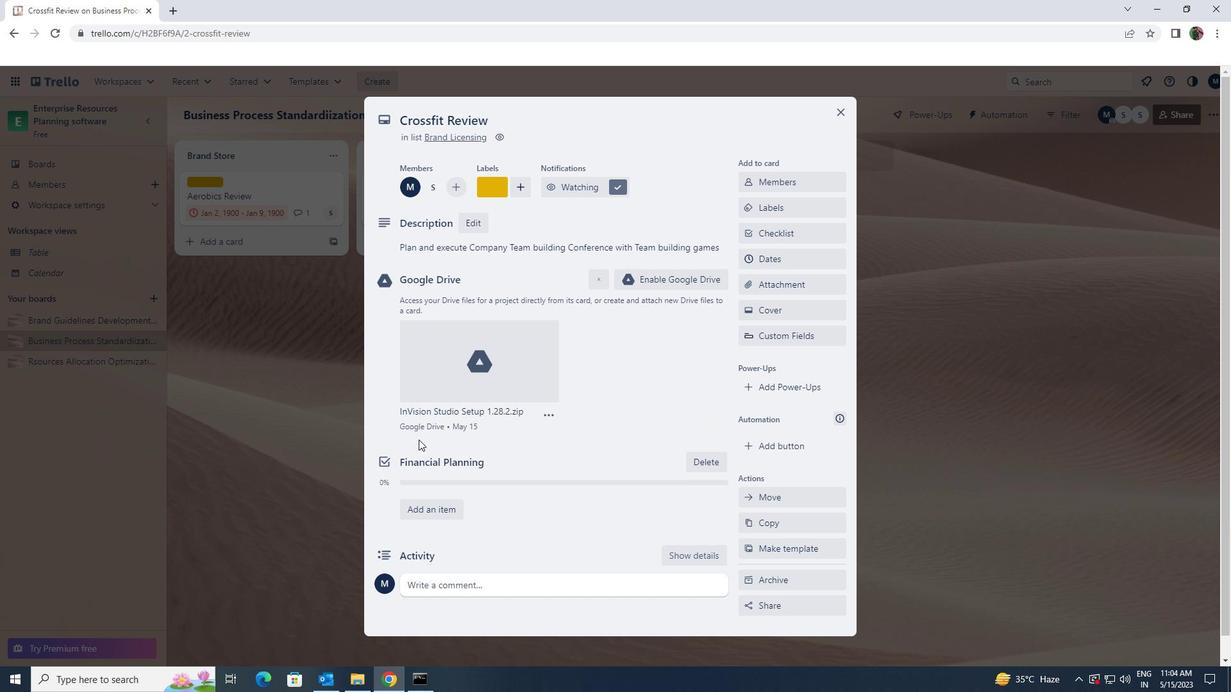 
Action: Mouse scrolled (418, 439) with delta (0, 0)
Screenshot: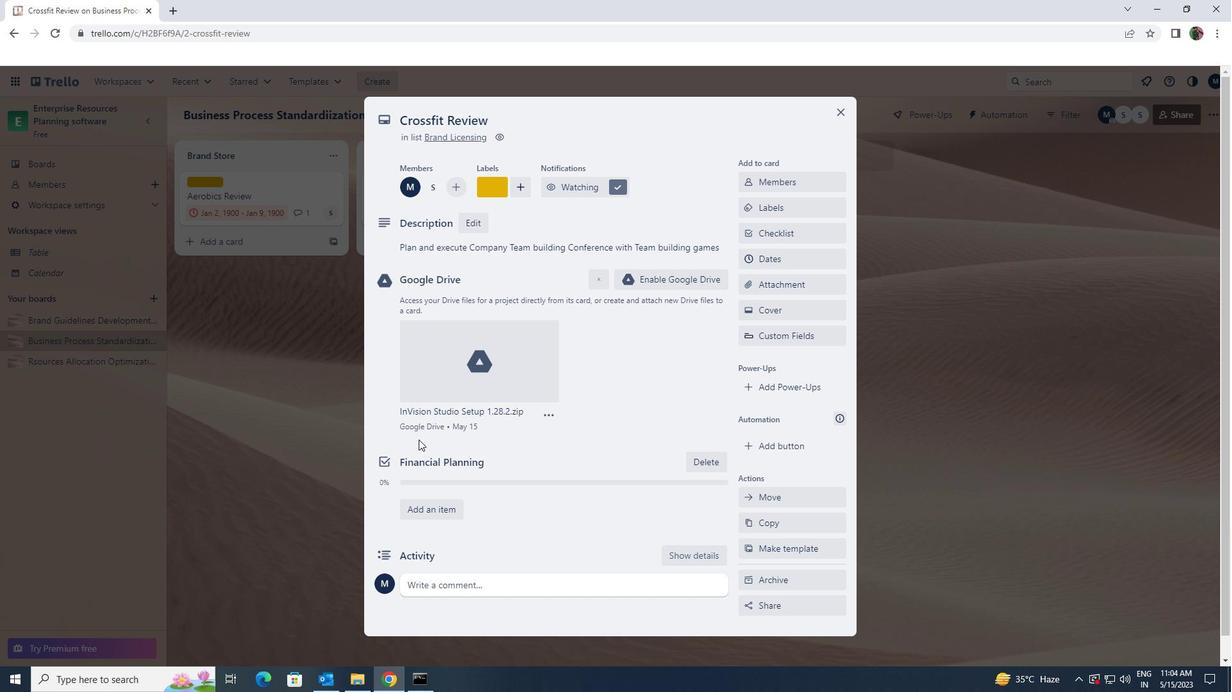 
Action: Mouse moved to (441, 560)
Screenshot: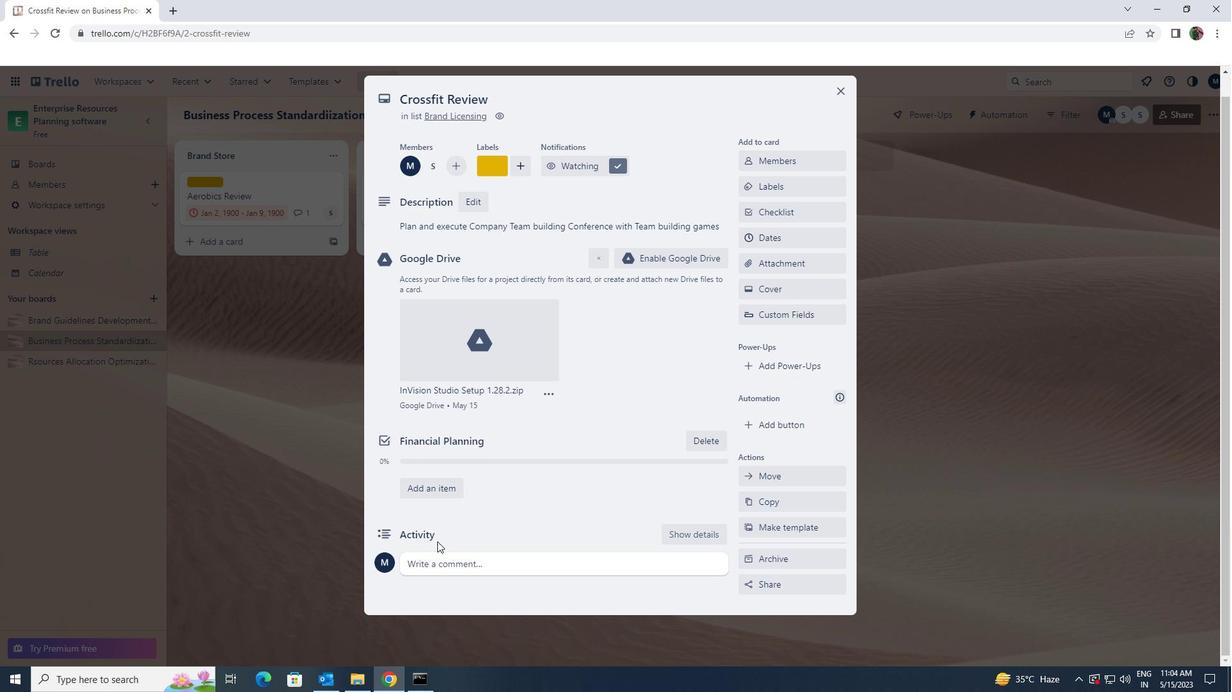 
Action: Mouse pressed left at (441, 560)
Screenshot: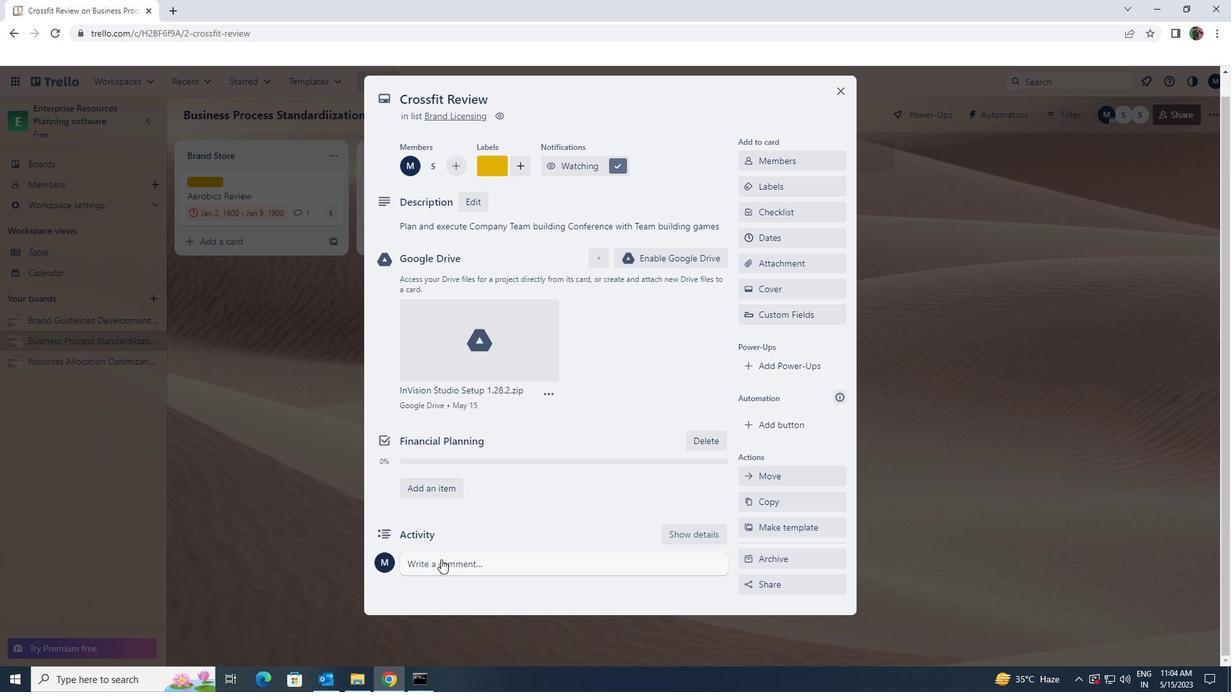 
Action: Key pressed <Key.shift>THIS<Key.space><Key.shift>TASK<Key.space><Key.shift>PRESENTS<Key.space>AN<Key.space>OPPORTUNITY<Key.space>TEAM<Key.space>DEMONSTRATE<Key.space>OUR<Key.space>CREATIVITY<Key.space>AND<Key.space><Key.shift>INNOVATION<Key.space>EXPLORING<Key.space>NEW<Key.space>IDEAS<Key.space>AND<Key.space>APPROACHES<Key.space>
Screenshot: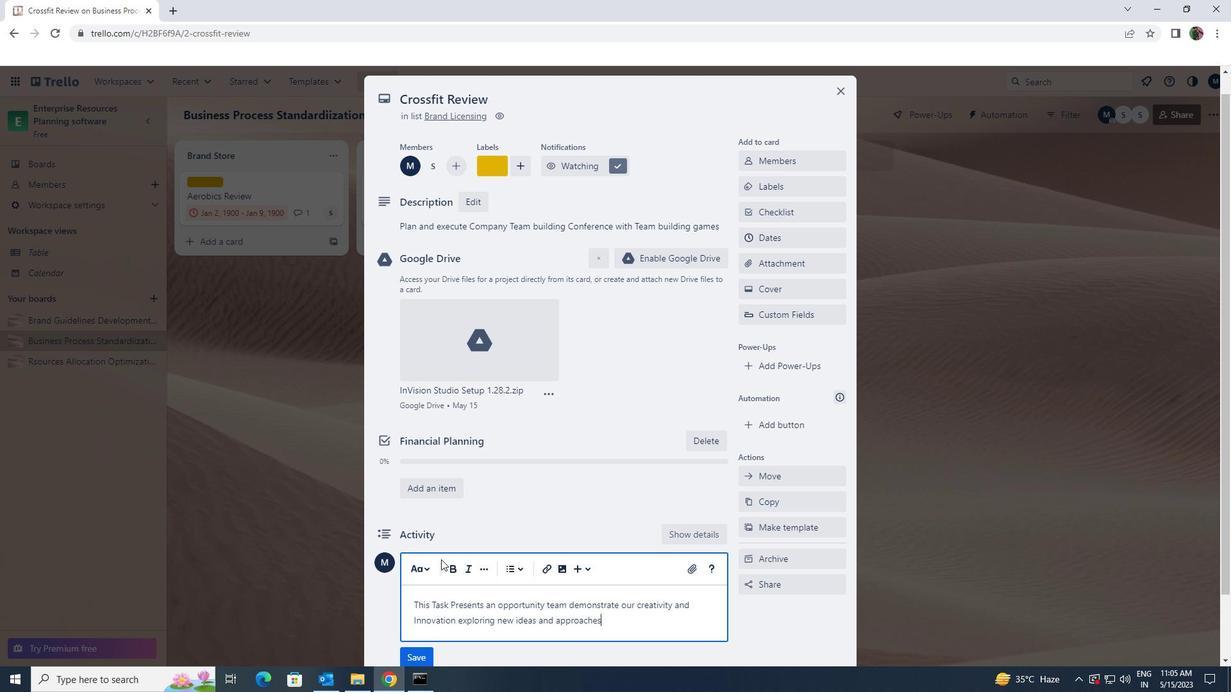 
Action: Mouse moved to (422, 656)
Screenshot: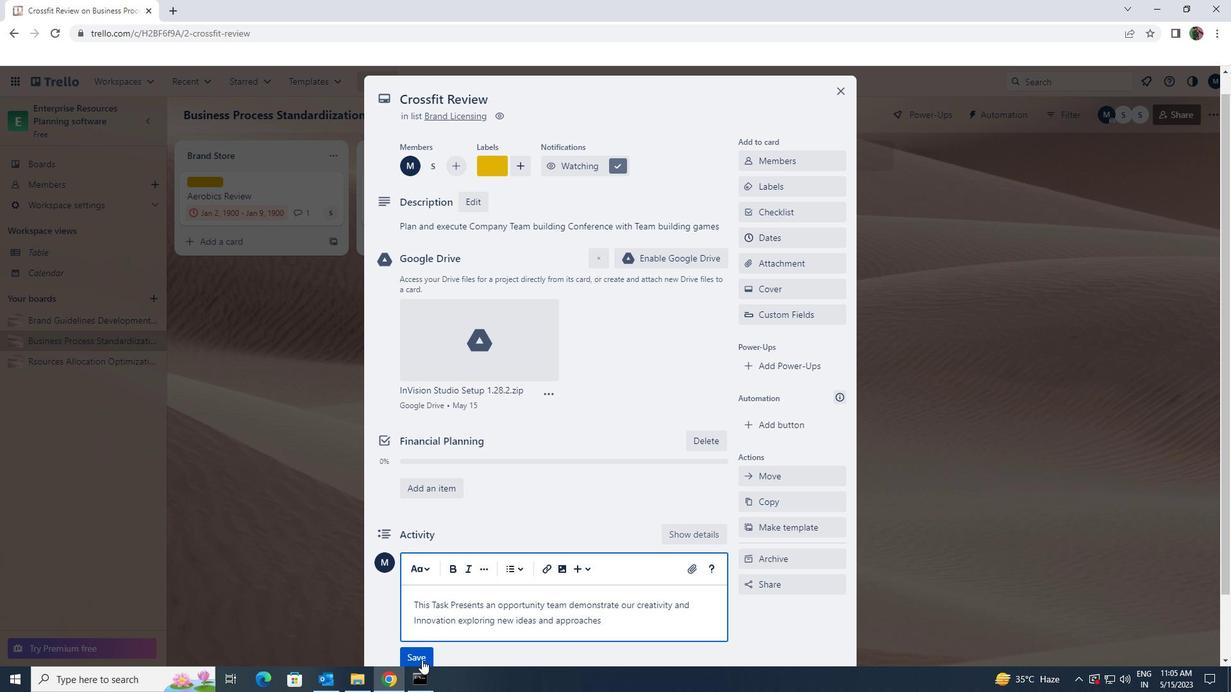 
Action: Mouse pressed left at (422, 656)
Screenshot: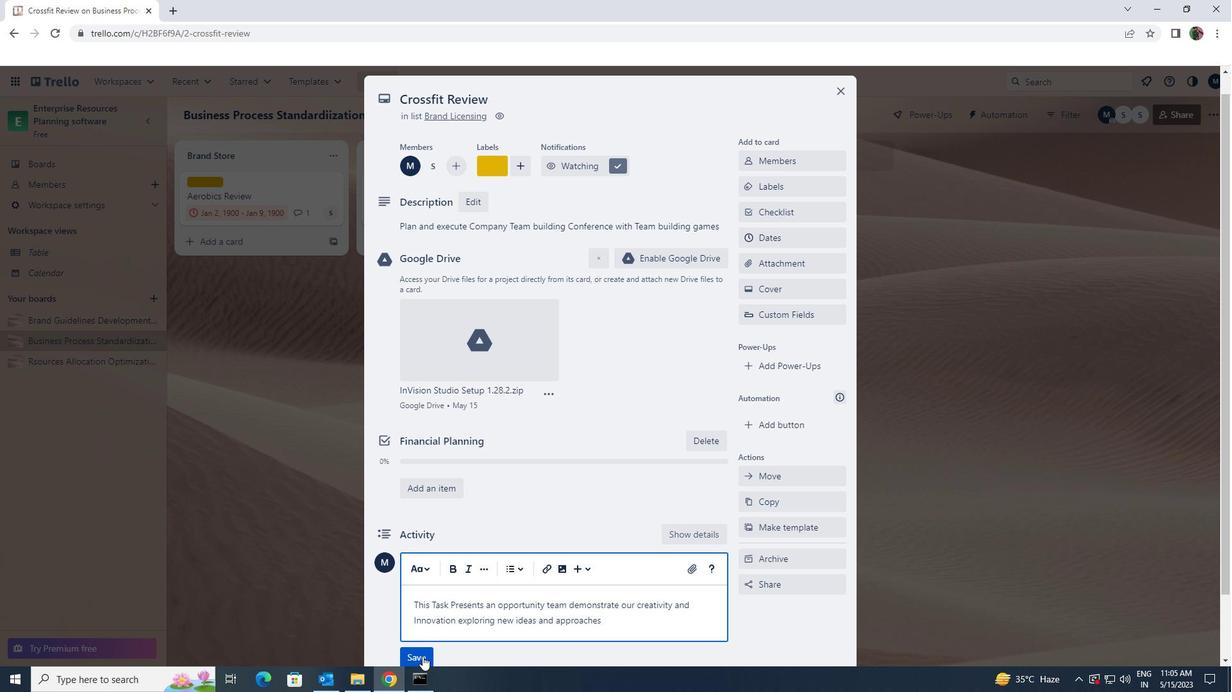
Action: Mouse moved to (572, 549)
Screenshot: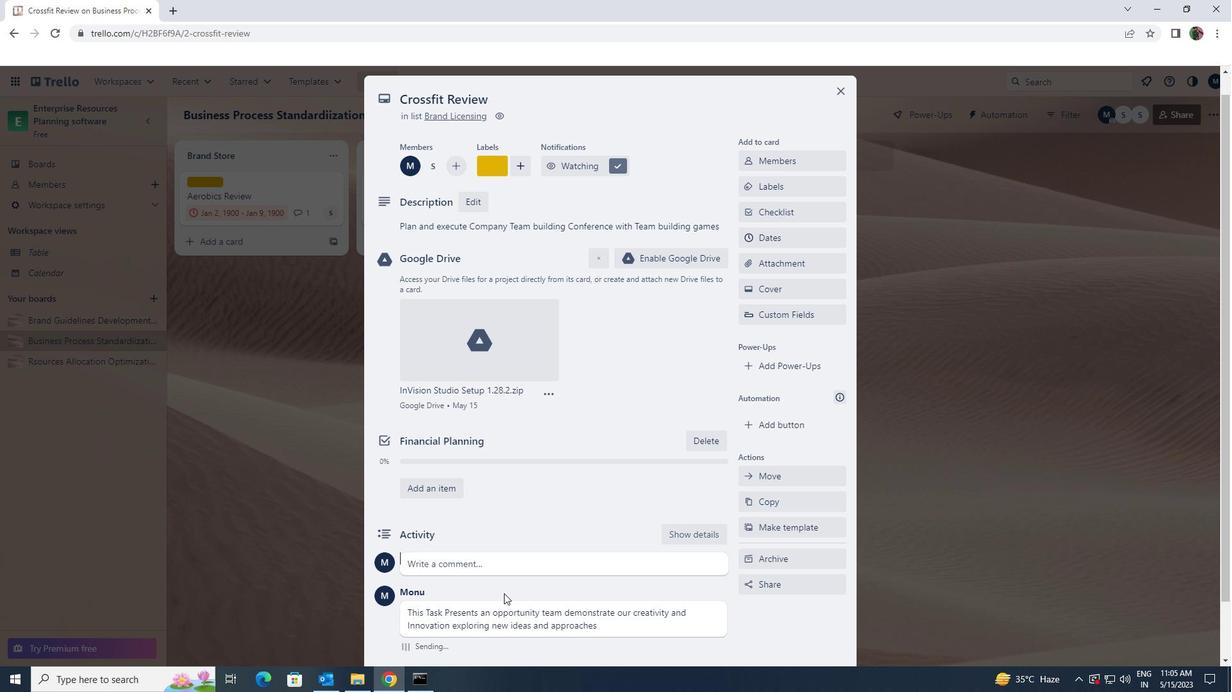 
Action: Mouse scrolled (572, 550) with delta (0, 0)
Screenshot: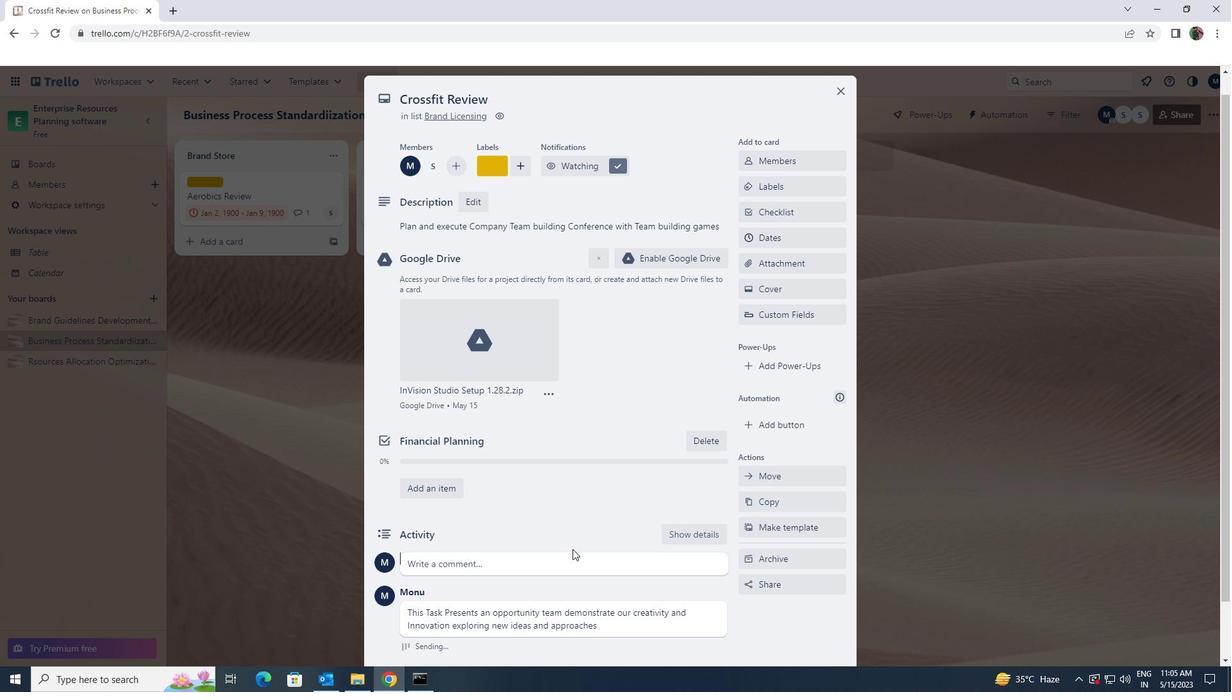 
Action: Mouse moved to (573, 548)
Screenshot: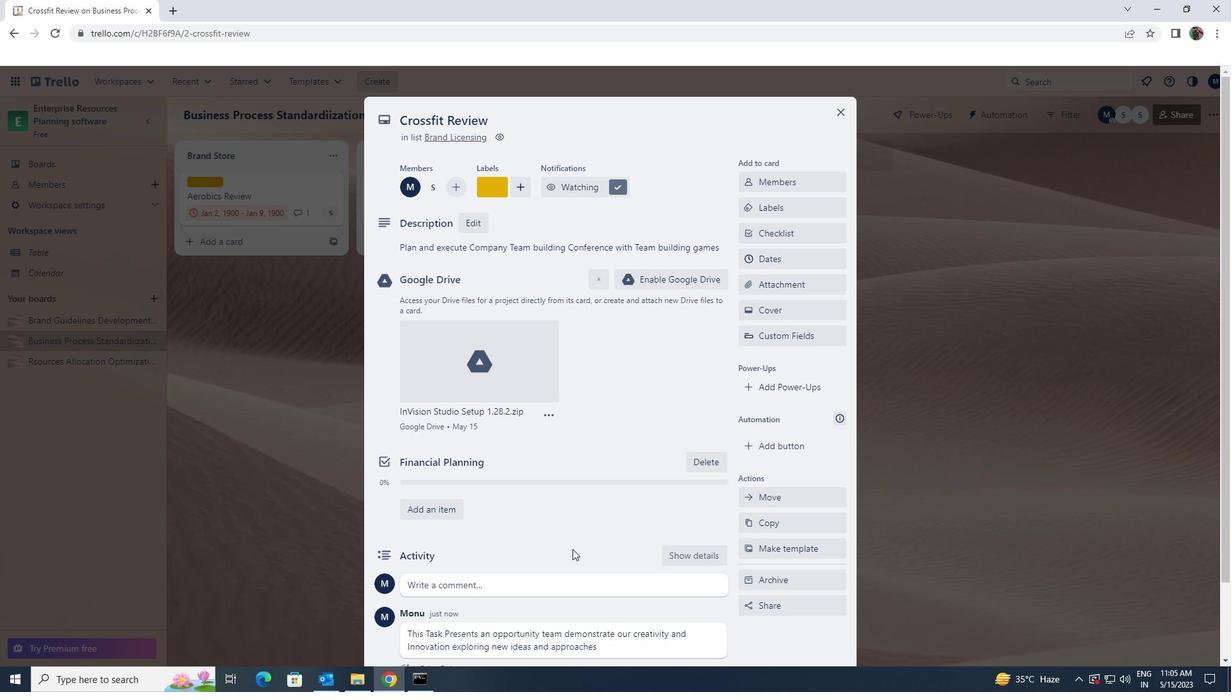 
Action: Mouse scrolled (573, 549) with delta (0, 0)
Screenshot: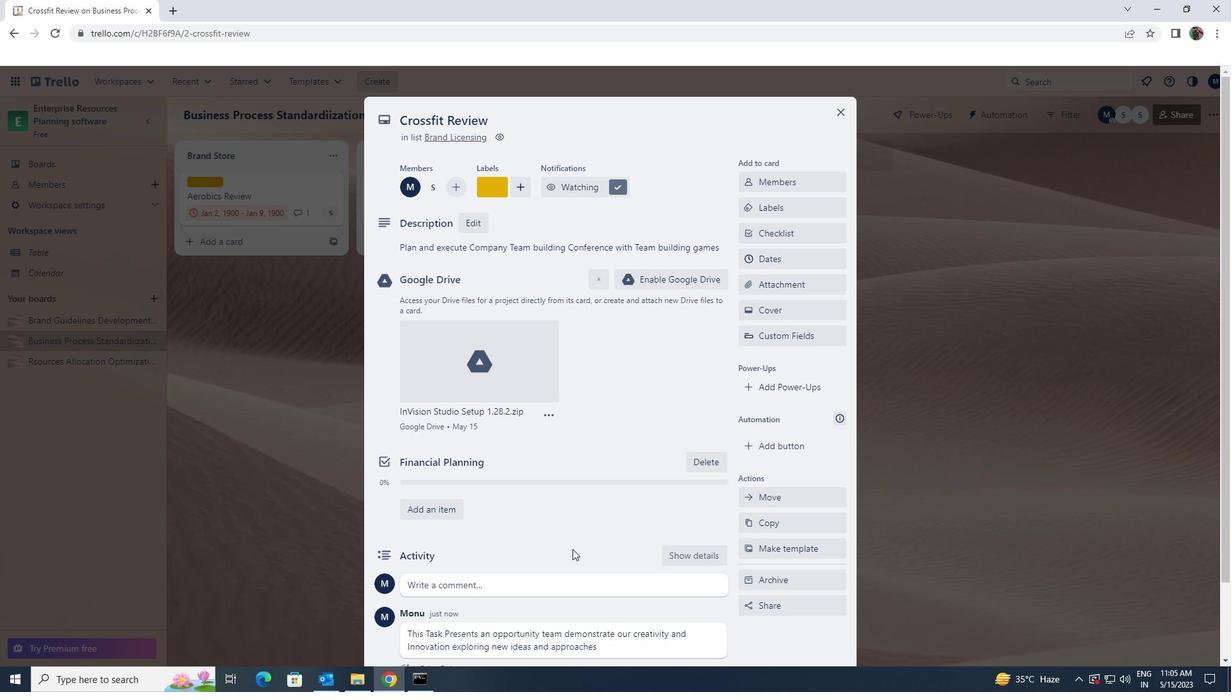 
Action: Mouse scrolled (573, 549) with delta (0, 0)
Screenshot: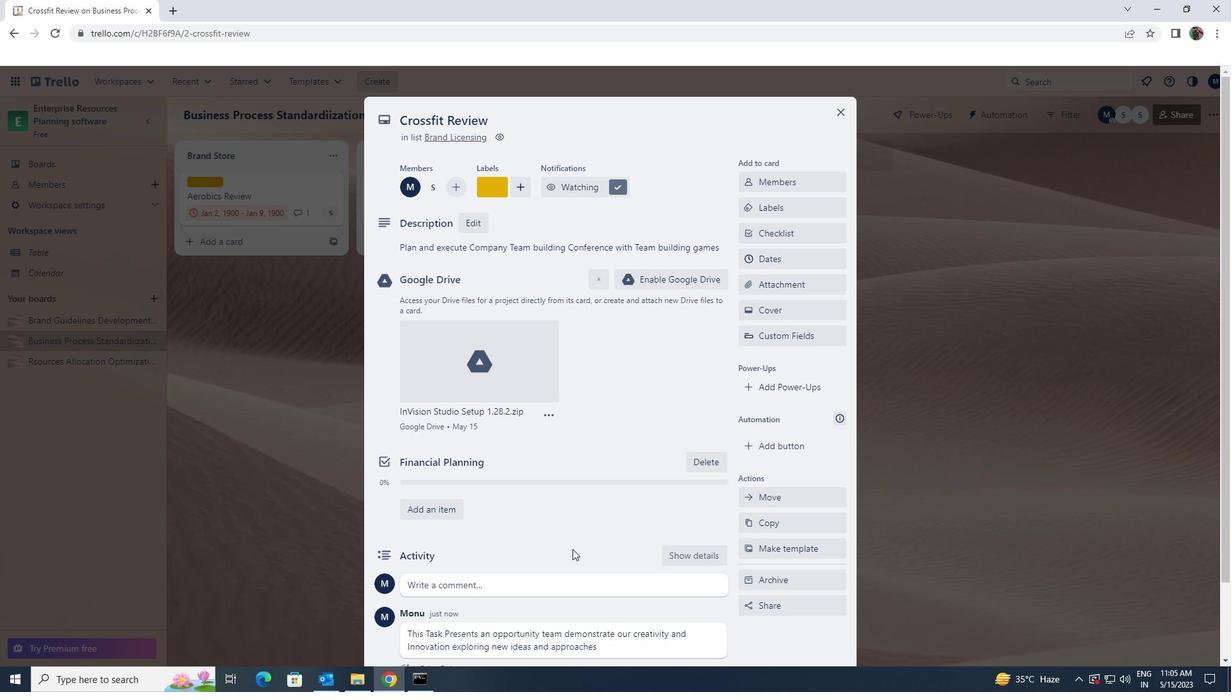 
Action: Mouse moved to (759, 262)
Screenshot: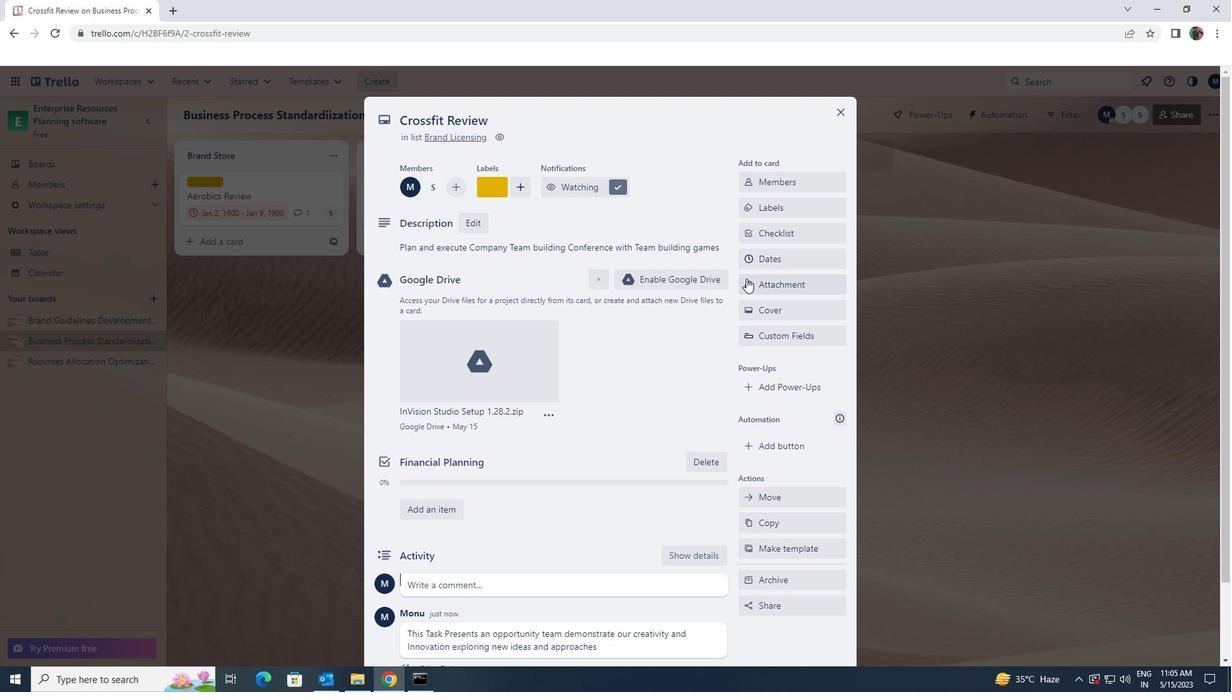 
Action: Mouse pressed left at (759, 262)
Screenshot: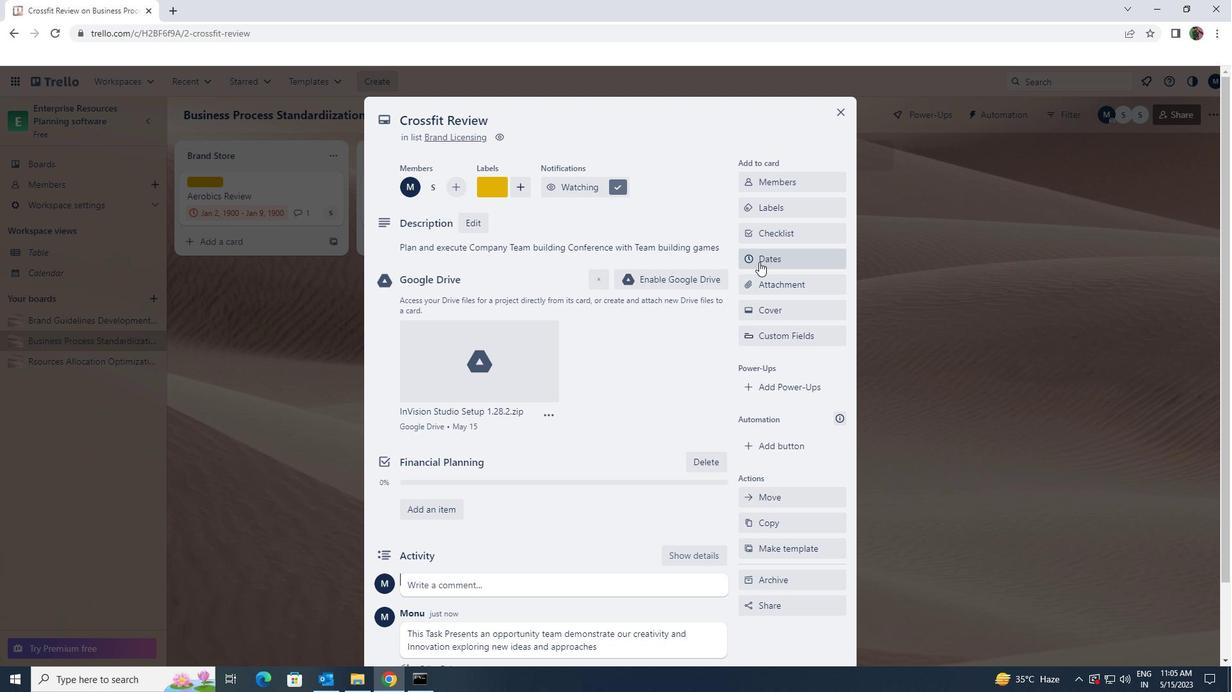 
Action: Mouse moved to (749, 347)
Screenshot: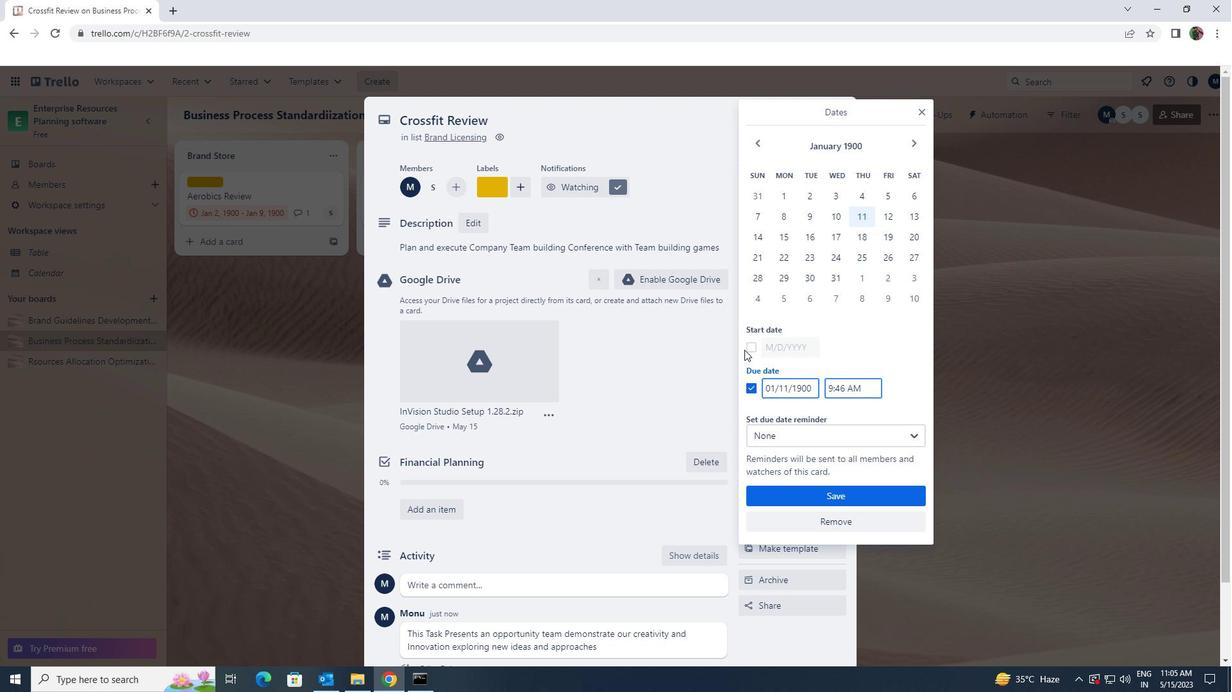 
Action: Mouse pressed left at (749, 347)
Screenshot: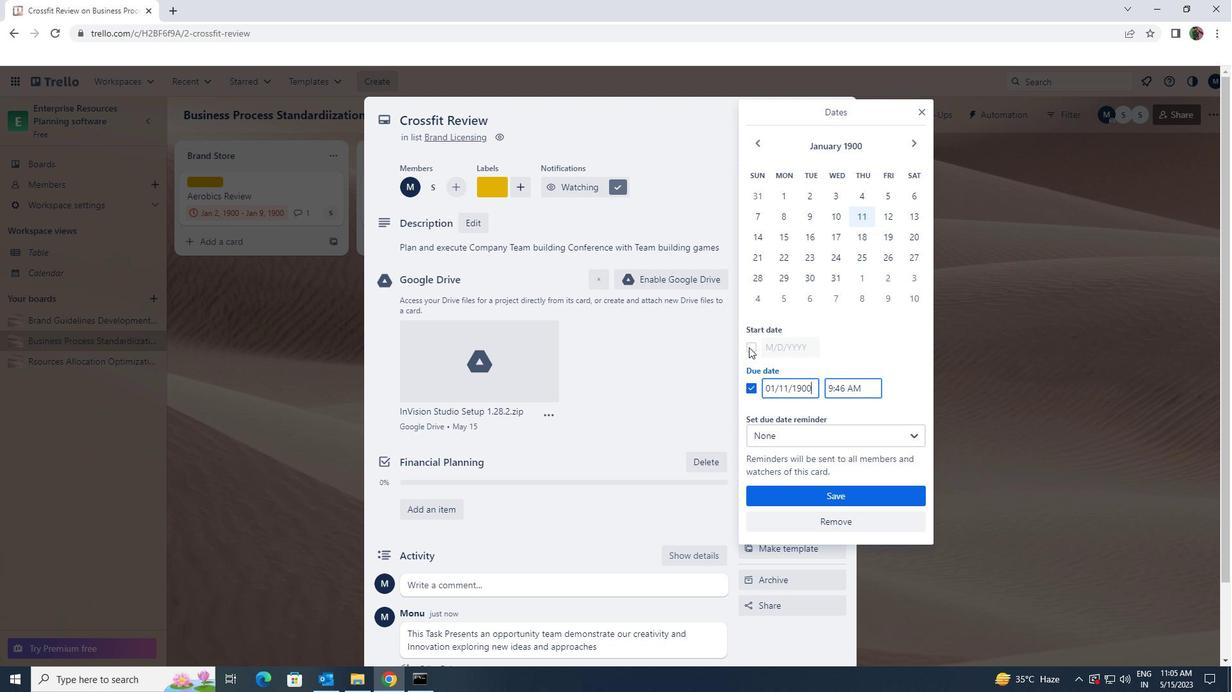 
Action: Mouse moved to (814, 349)
Screenshot: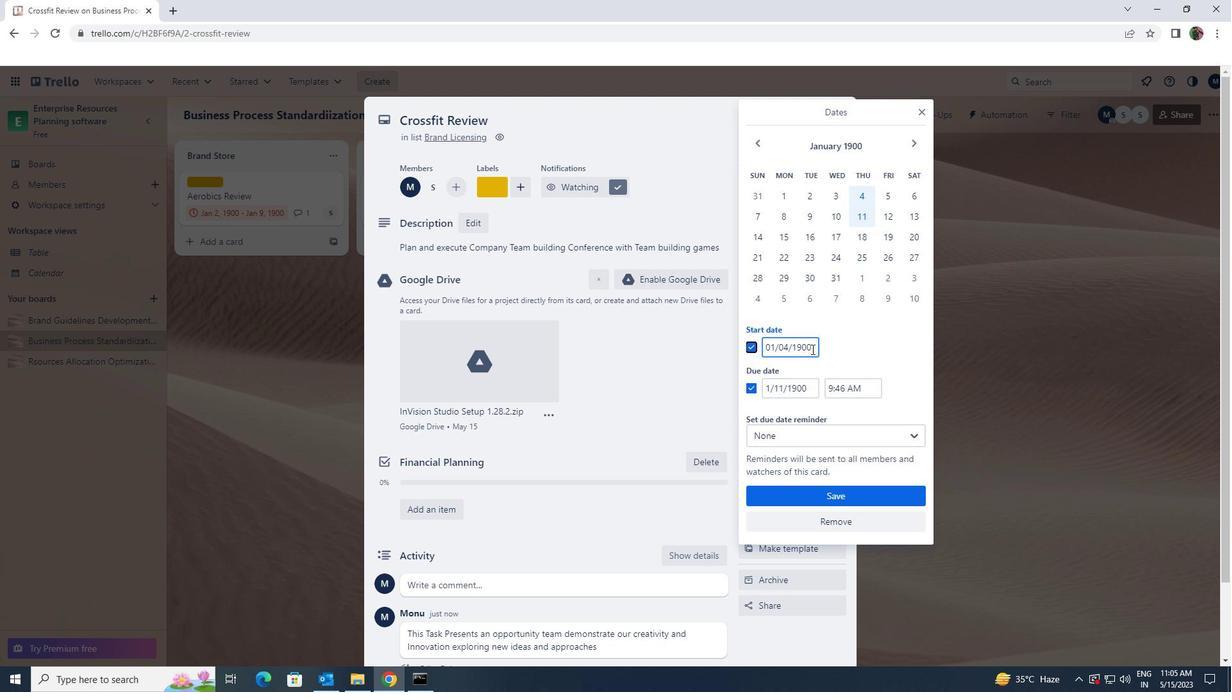 
Action: Mouse pressed left at (814, 349)
Screenshot: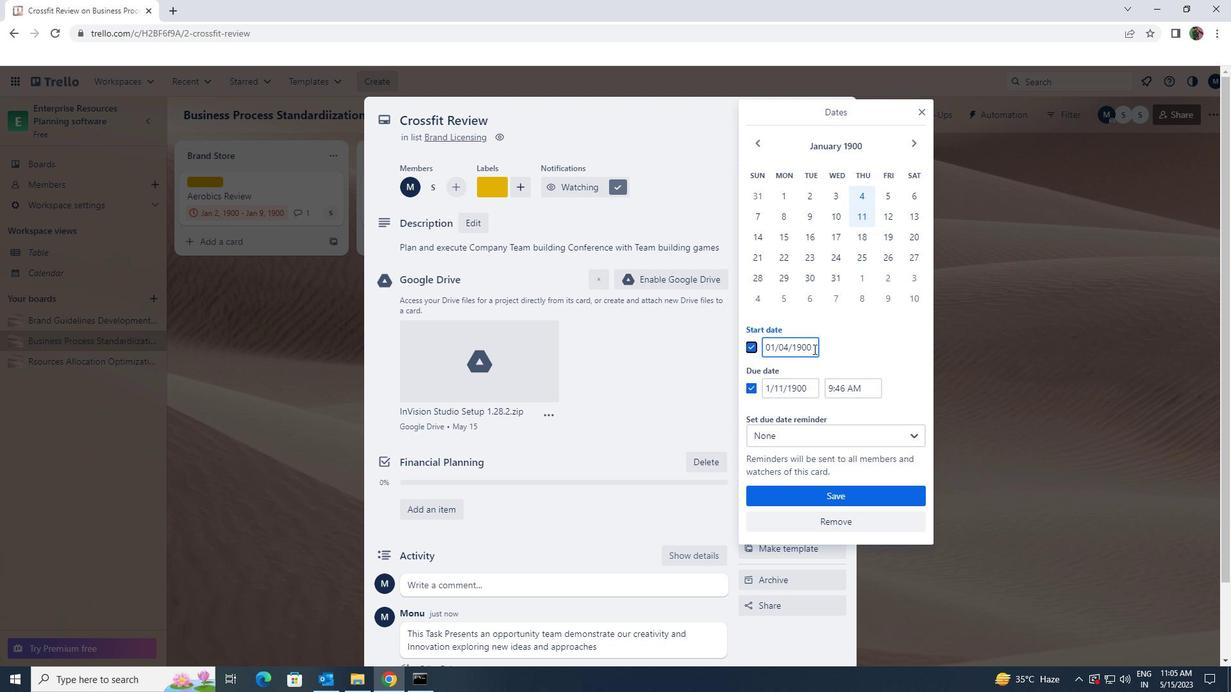 
Action: Mouse moved to (758, 349)
Screenshot: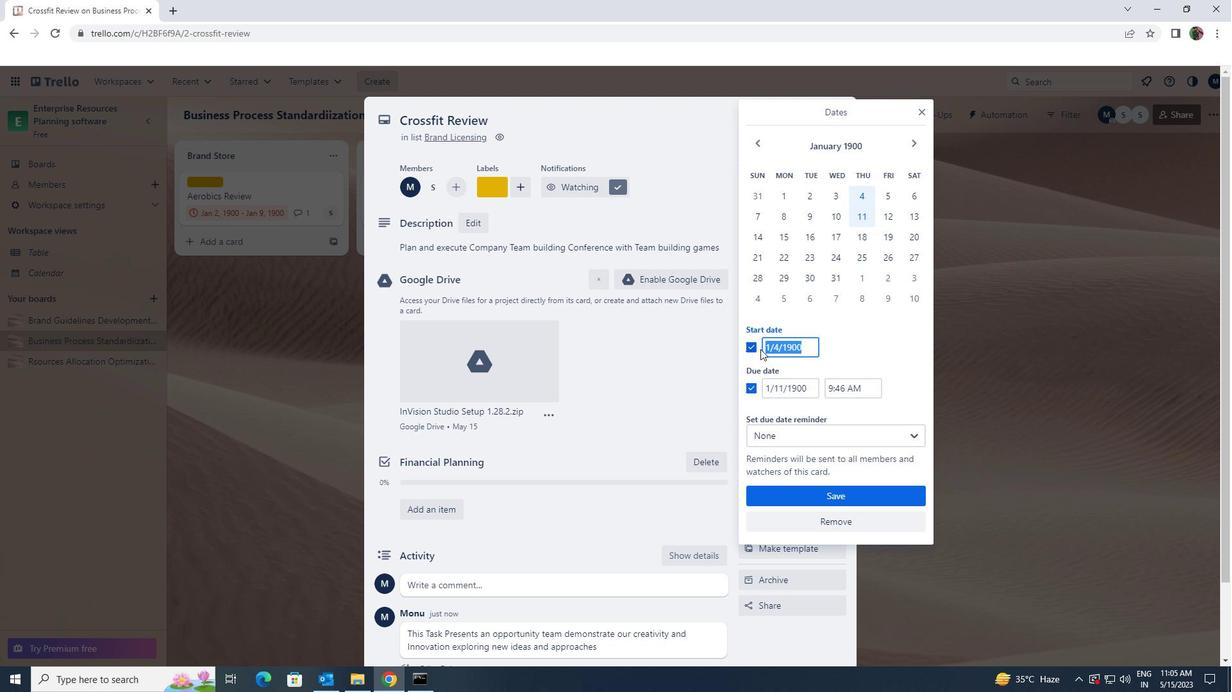 
Action: Key pressed 1/5/1900
Screenshot: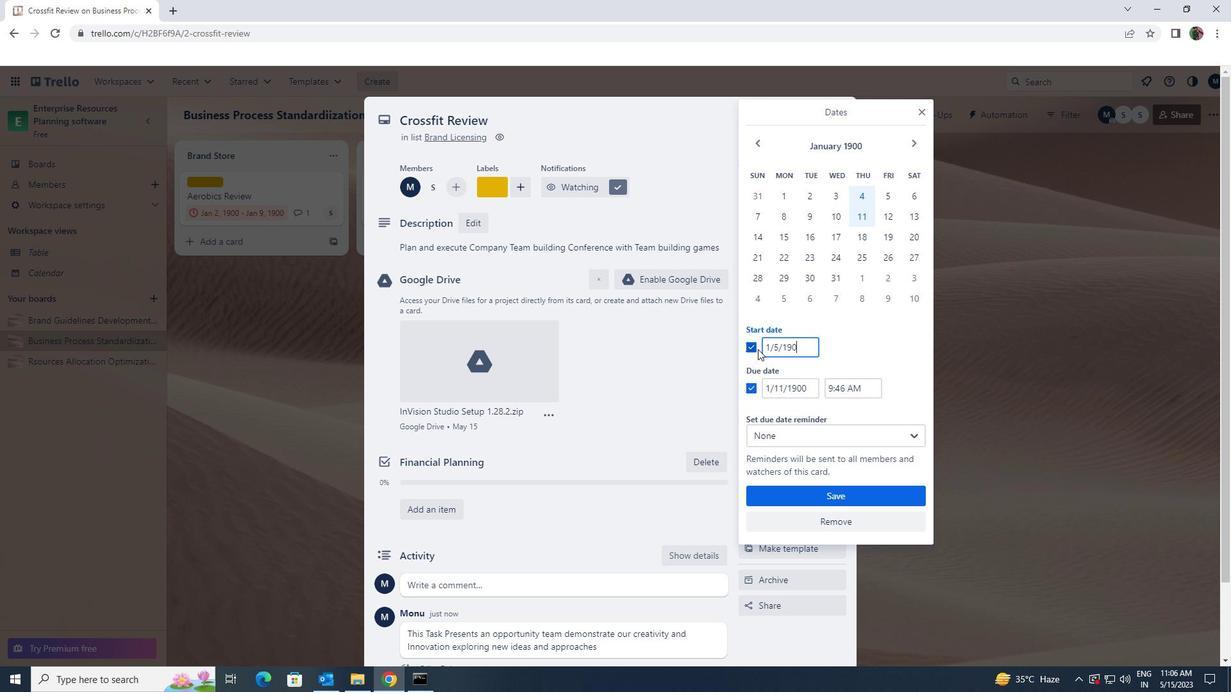 
Action: Mouse moved to (811, 392)
Screenshot: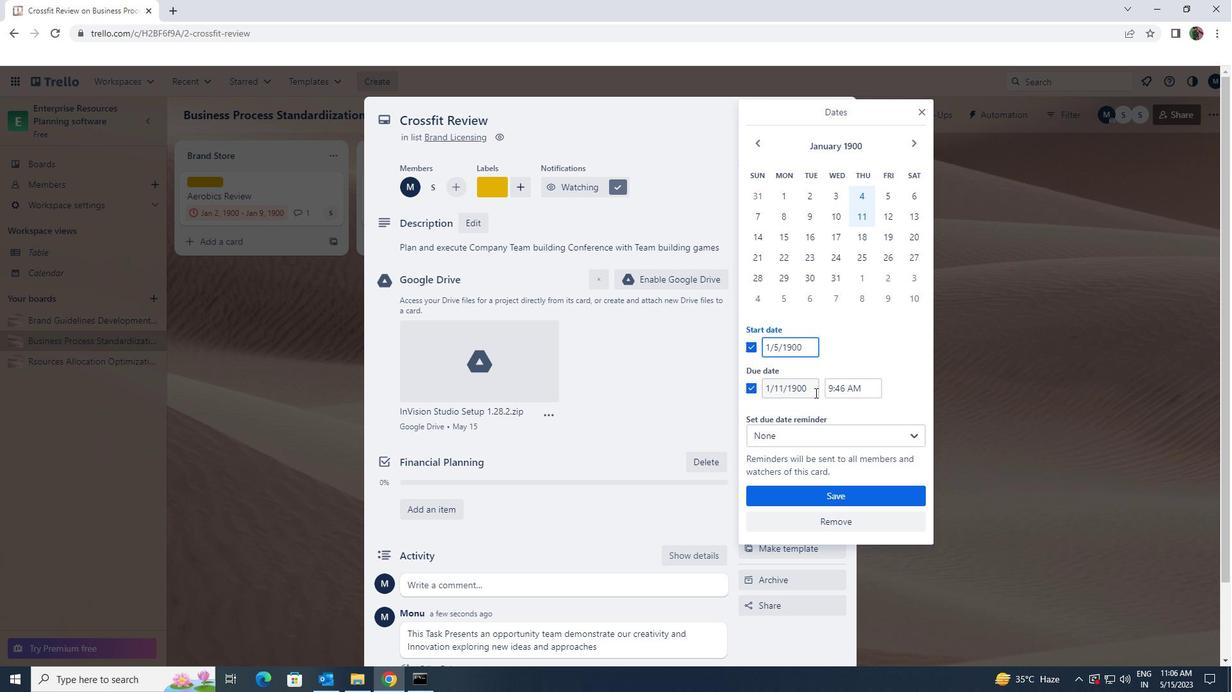 
Action: Mouse pressed left at (811, 392)
Screenshot: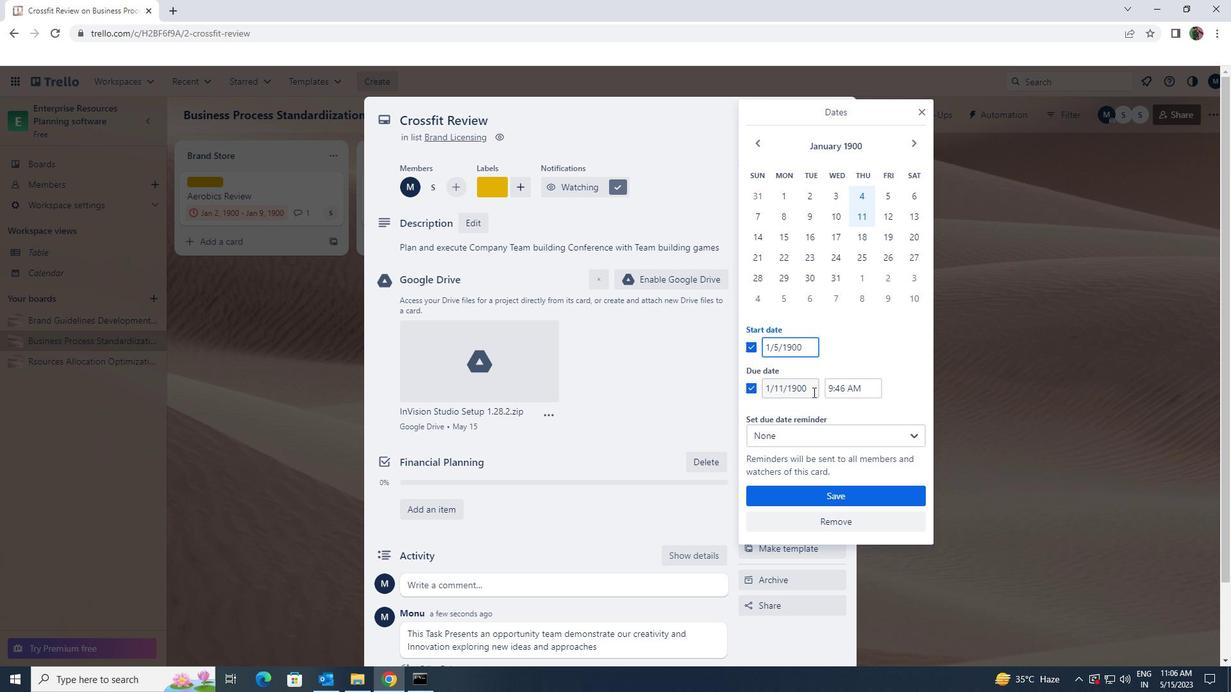 
Action: Mouse moved to (753, 391)
Screenshot: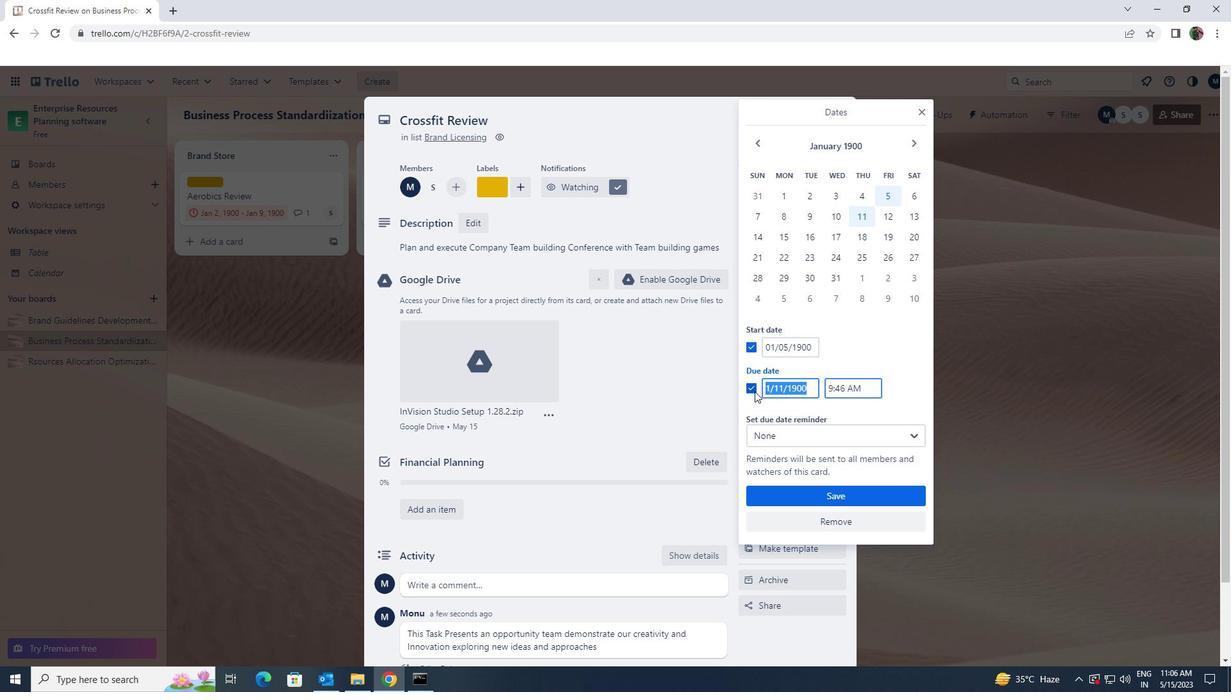 
Action: Key pressed 1/12/1900
Screenshot: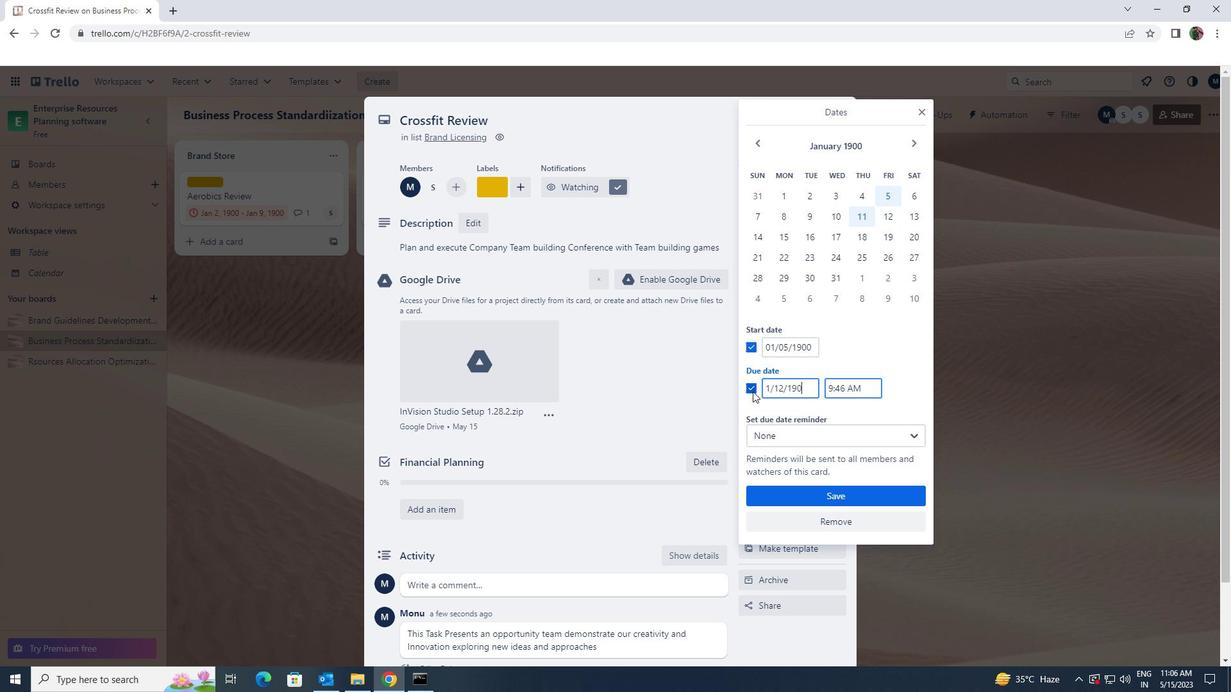 
Action: Mouse moved to (776, 486)
Screenshot: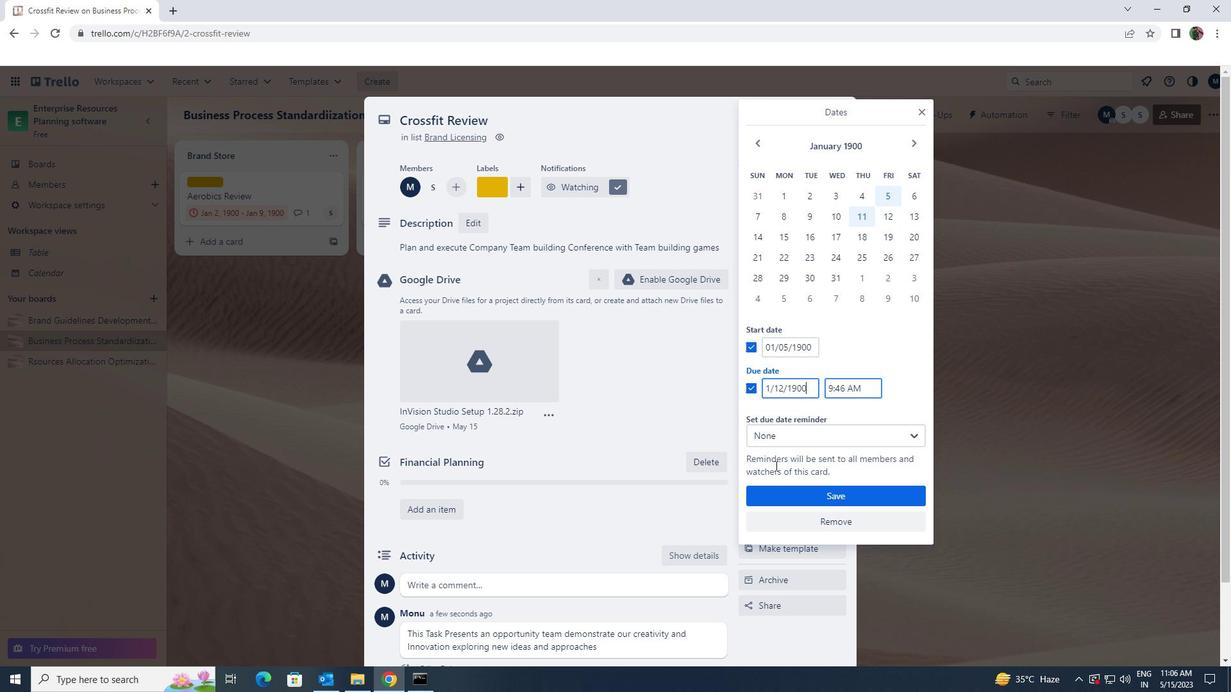 
Action: Mouse pressed left at (776, 486)
Screenshot: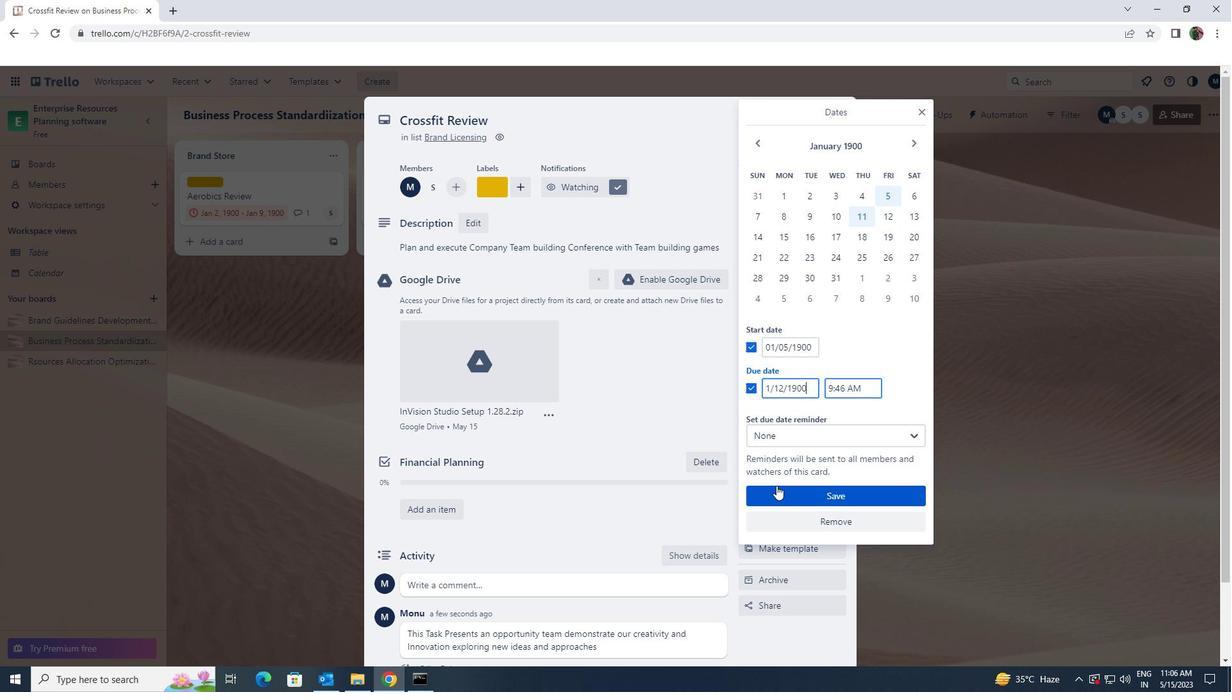 
